 Task: Find connections with filter location Mazouna with filter topic #Travelwith filter profile language English with filter current company CarDekho Group with filter school Tilak Maharashtra Vidyapeeth, Pune with filter industry Warehousing and Storage with filter service category Real Estate Appraisal with filter keywords title C-Level or C-Suite.
Action: Mouse moved to (509, 69)
Screenshot: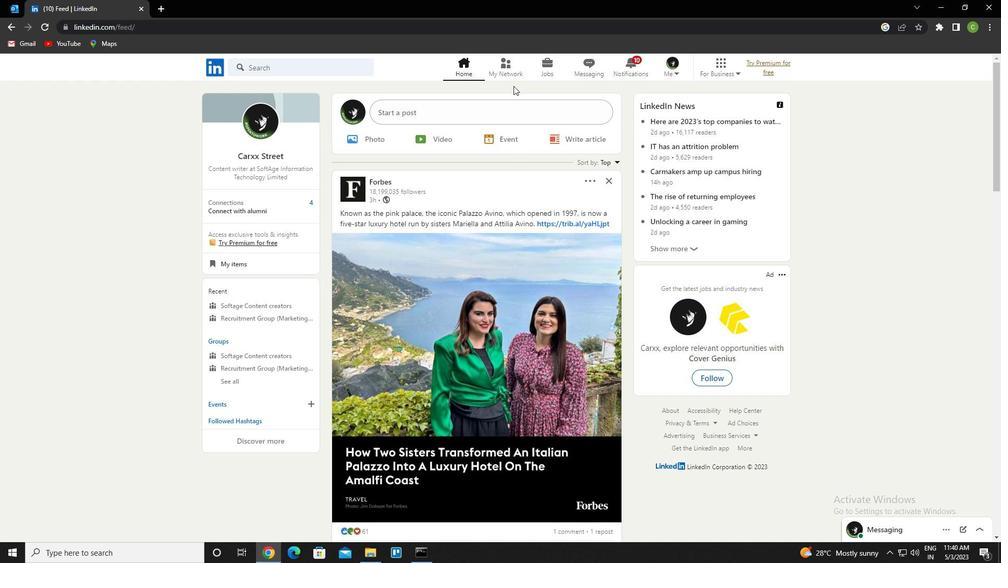 
Action: Mouse pressed left at (509, 69)
Screenshot: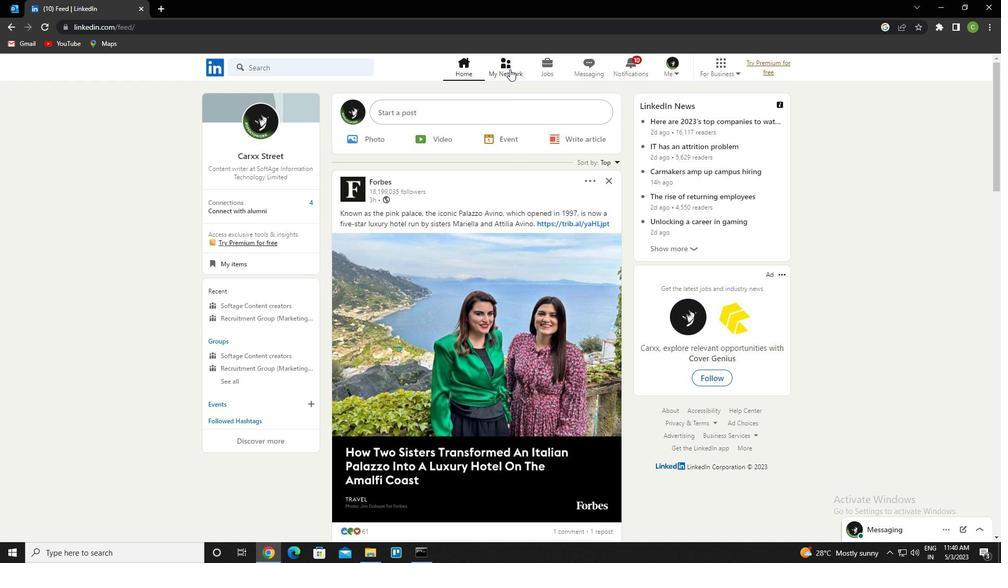 
Action: Mouse moved to (290, 127)
Screenshot: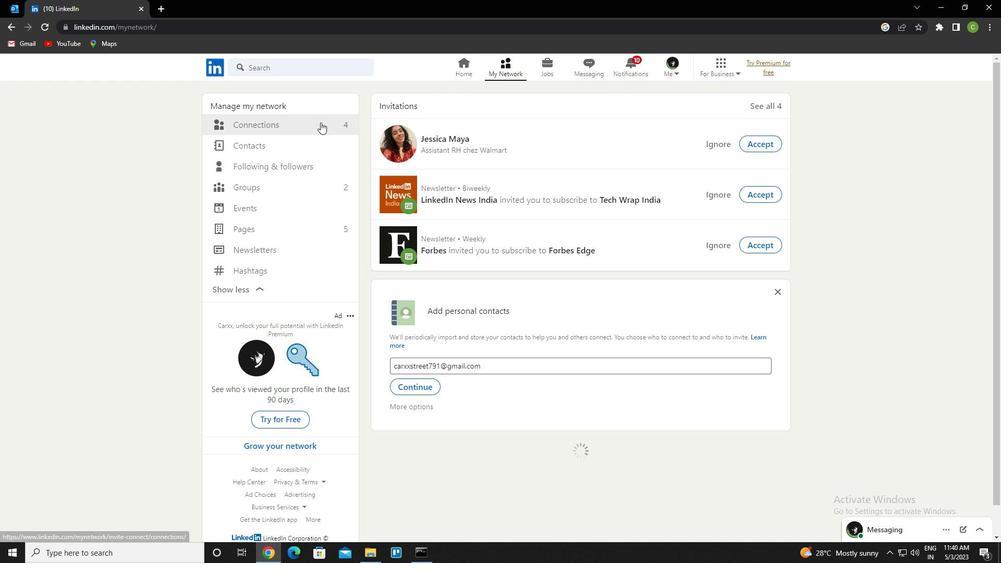 
Action: Mouse pressed left at (290, 127)
Screenshot: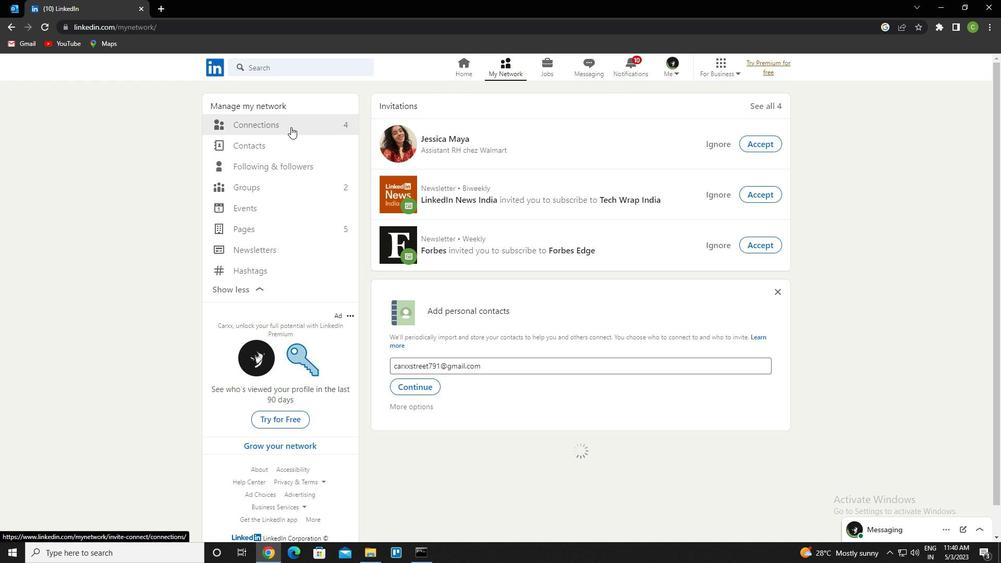 
Action: Mouse moved to (595, 123)
Screenshot: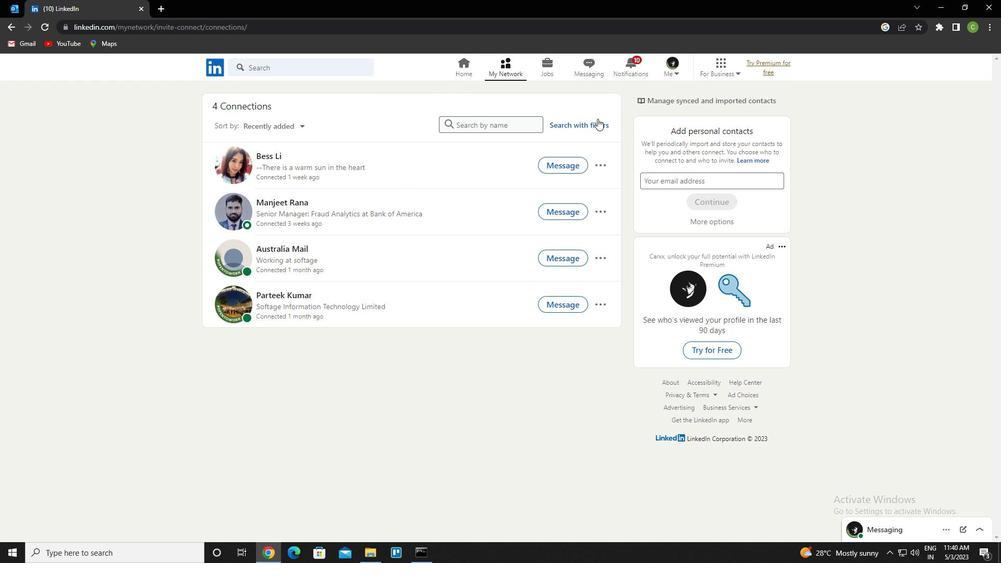 
Action: Mouse pressed left at (595, 123)
Screenshot: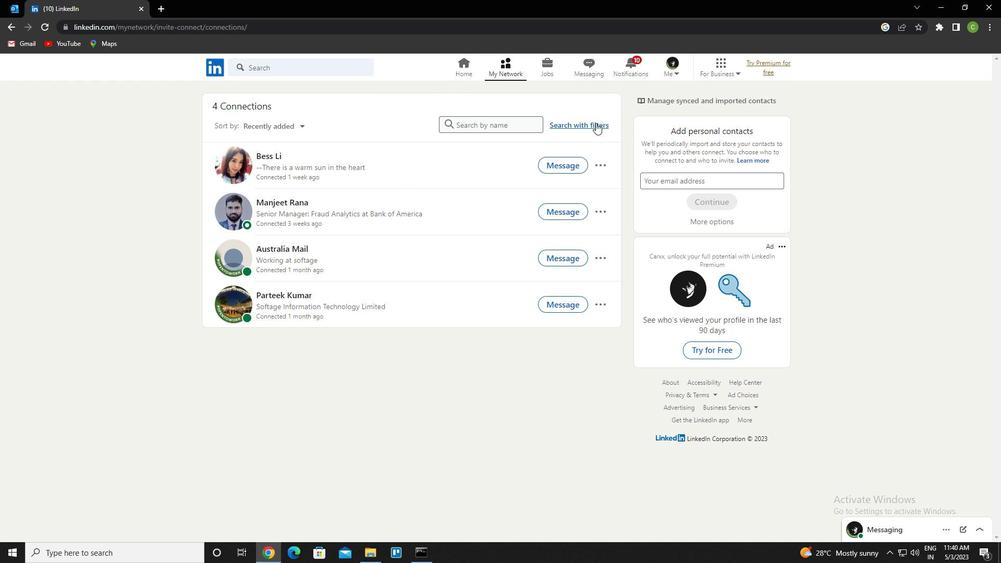 
Action: Mouse moved to (539, 101)
Screenshot: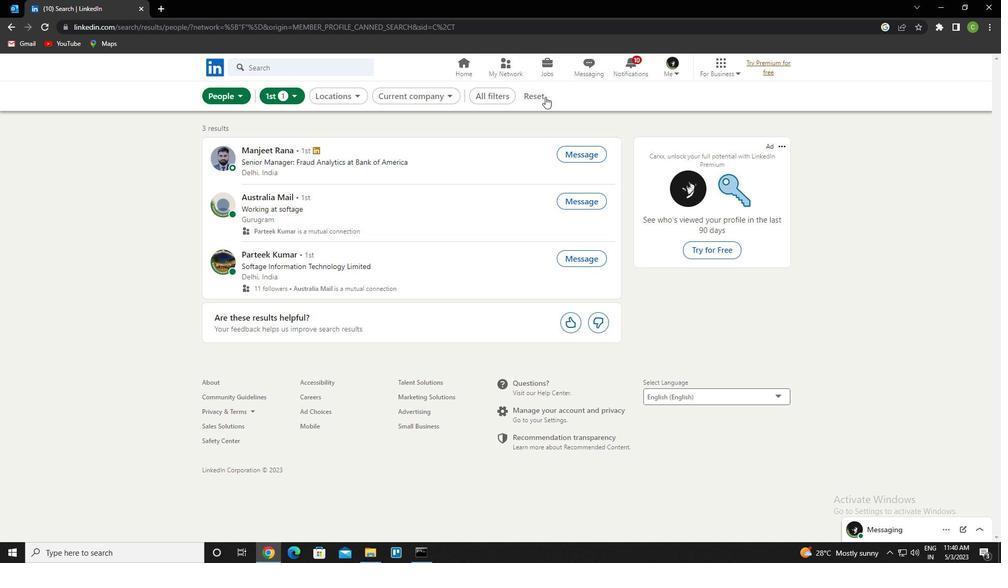 
Action: Mouse pressed left at (539, 101)
Screenshot: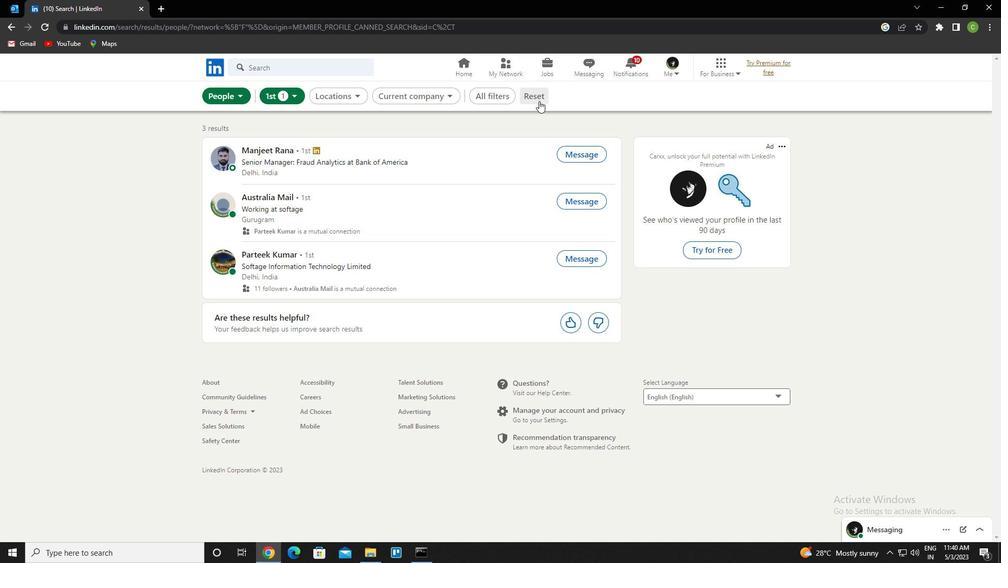 
Action: Mouse moved to (527, 96)
Screenshot: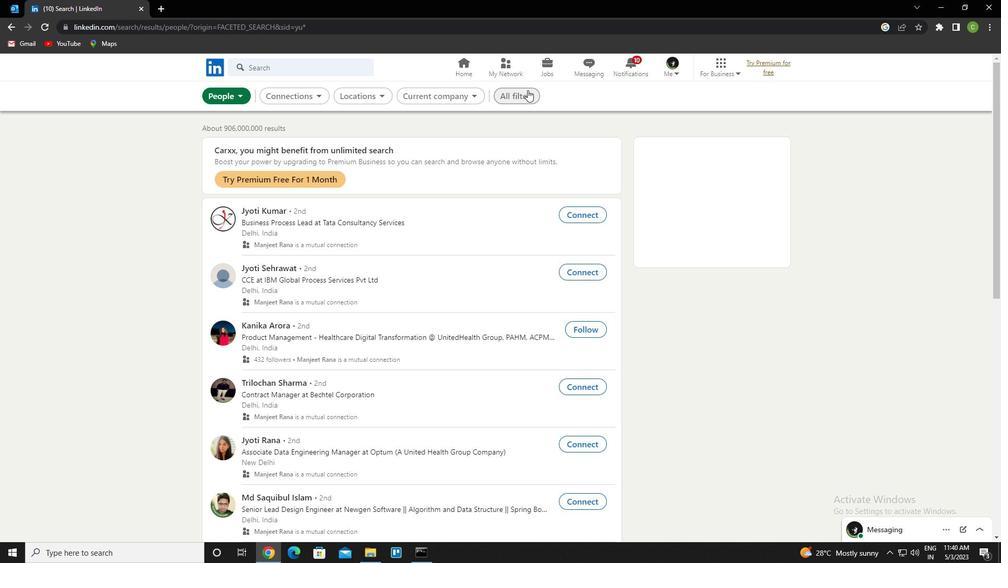 
Action: Mouse pressed left at (527, 96)
Screenshot: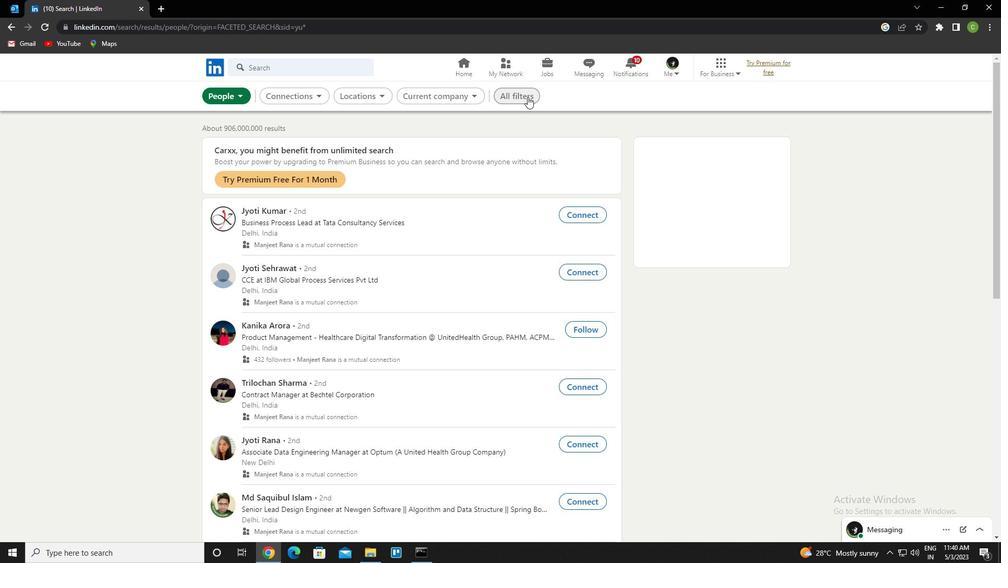 
Action: Mouse moved to (849, 322)
Screenshot: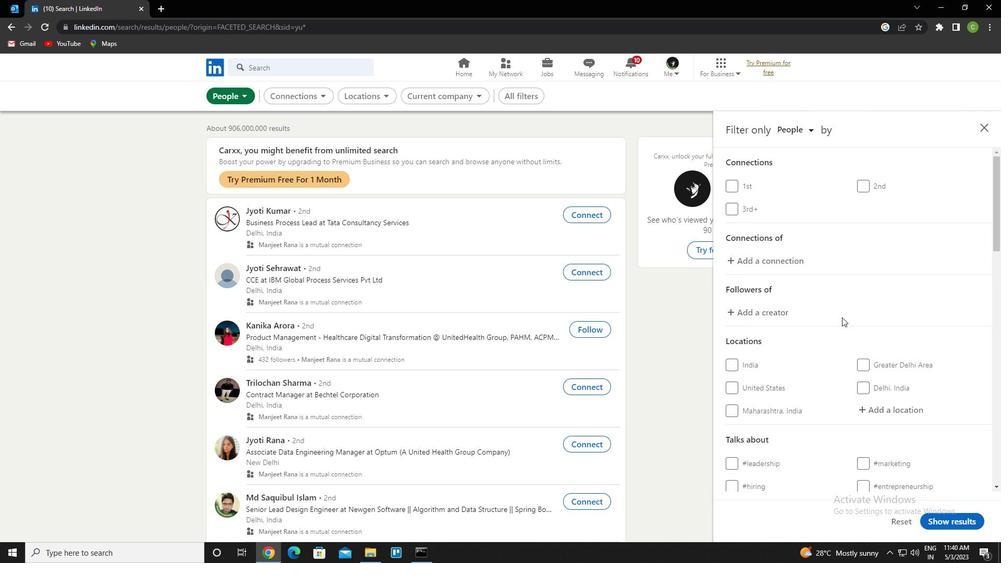 
Action: Mouse scrolled (849, 321) with delta (0, 0)
Screenshot: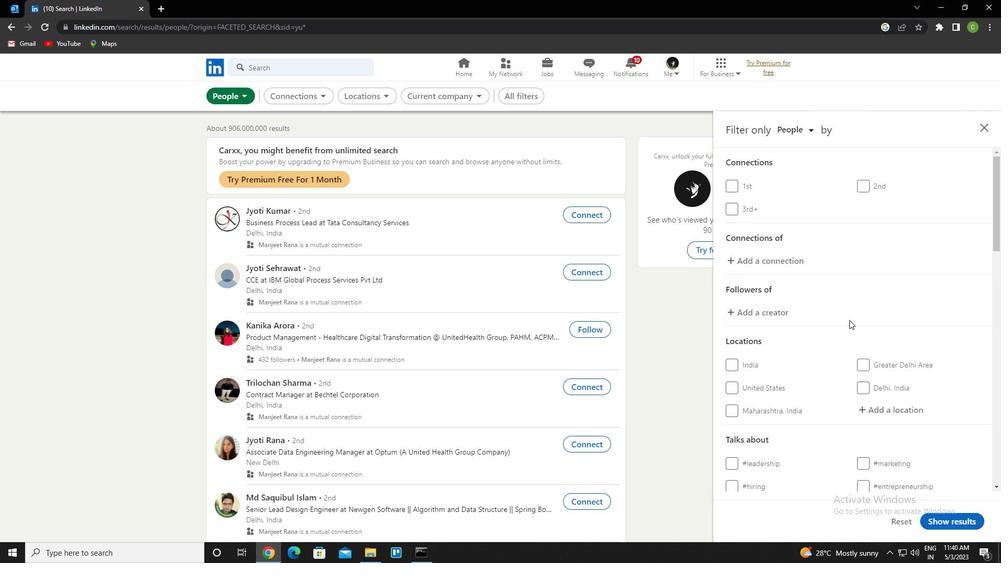 
Action: Mouse scrolled (849, 321) with delta (0, 0)
Screenshot: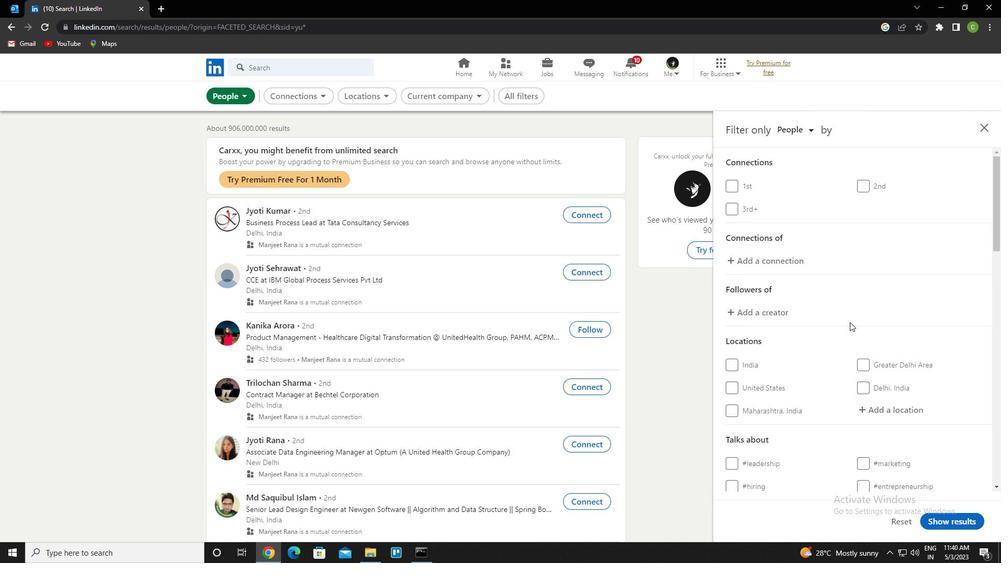 
Action: Mouse moved to (886, 311)
Screenshot: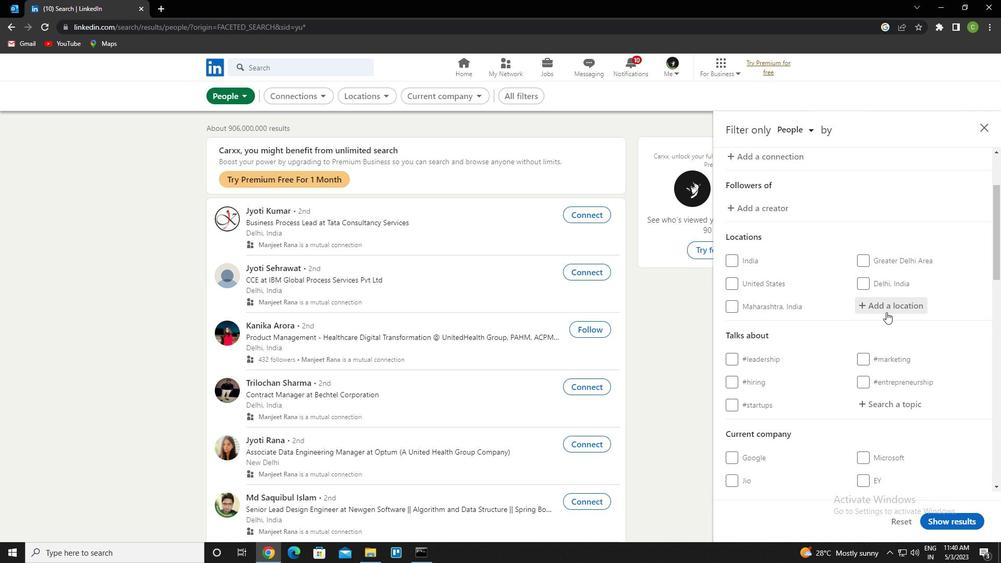 
Action: Mouse pressed left at (886, 311)
Screenshot: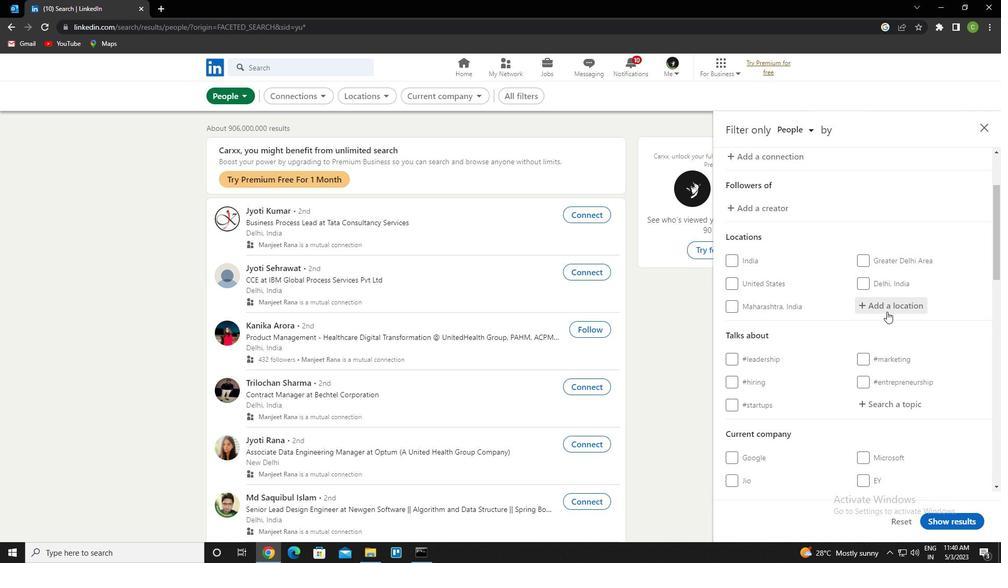 
Action: Key pressed <Key.caps_lock>m<Key.caps_lock>azouna<Key.down><Key.enter>
Screenshot: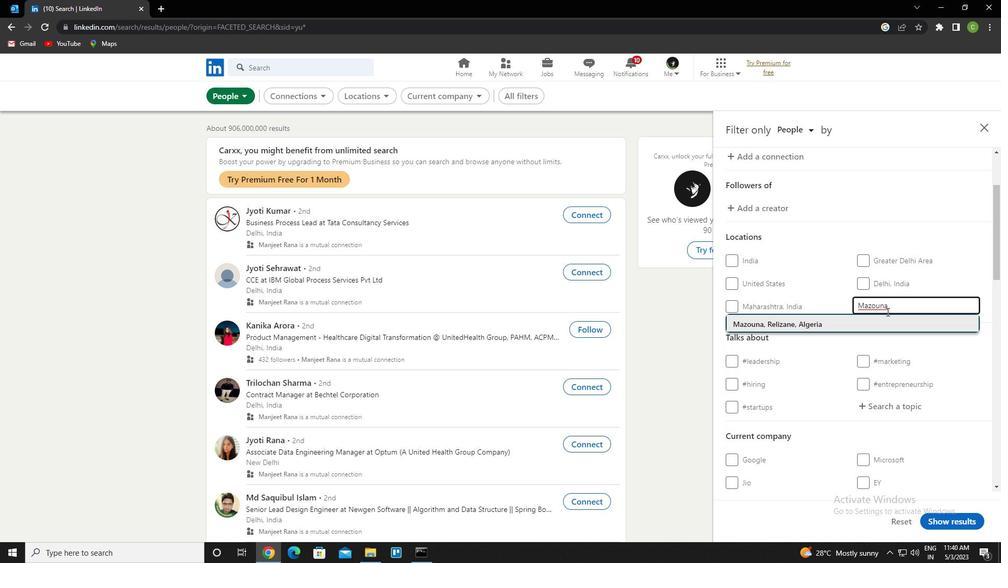 
Action: Mouse scrolled (886, 311) with delta (0, 0)
Screenshot: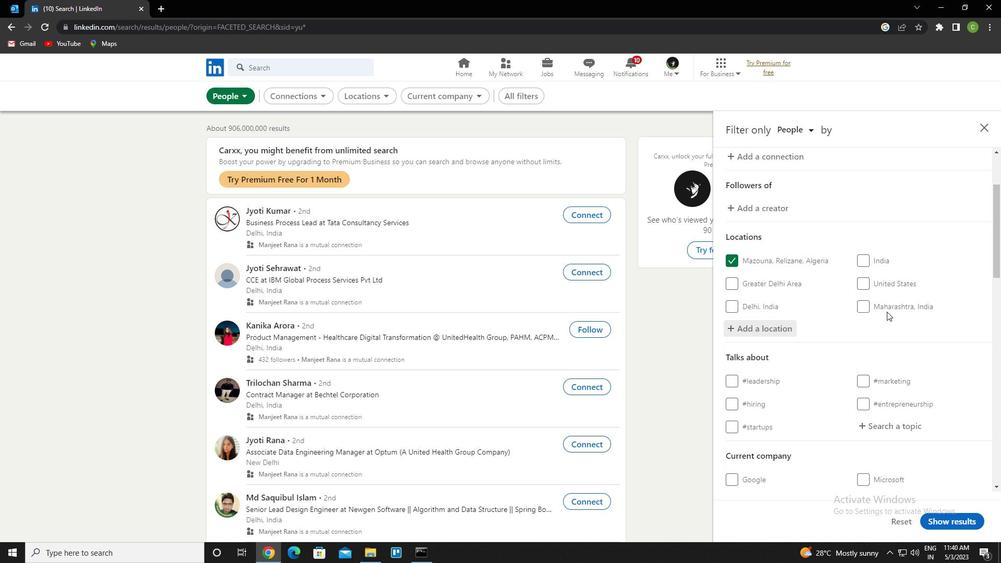 
Action: Mouse moved to (895, 379)
Screenshot: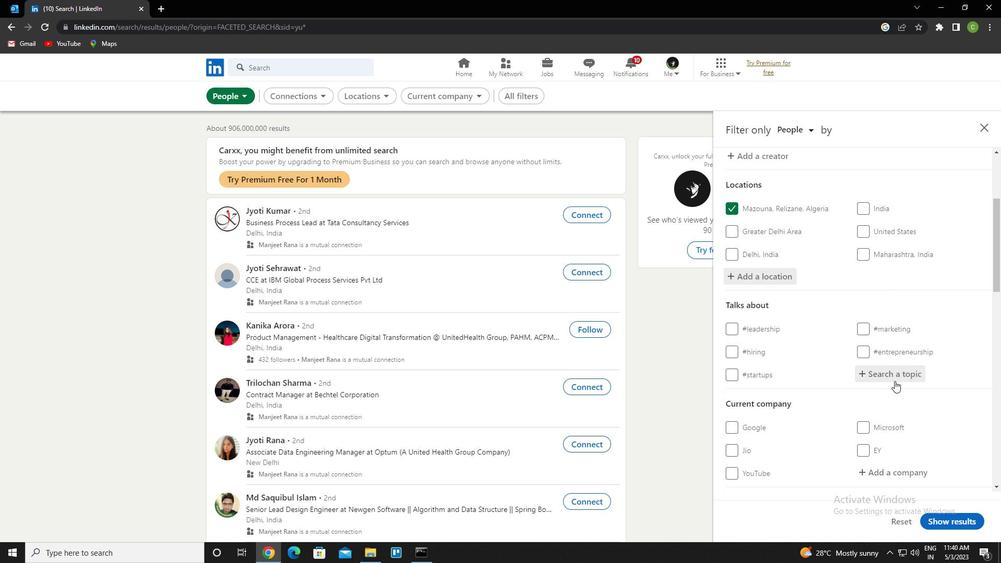 
Action: Mouse pressed left at (895, 379)
Screenshot: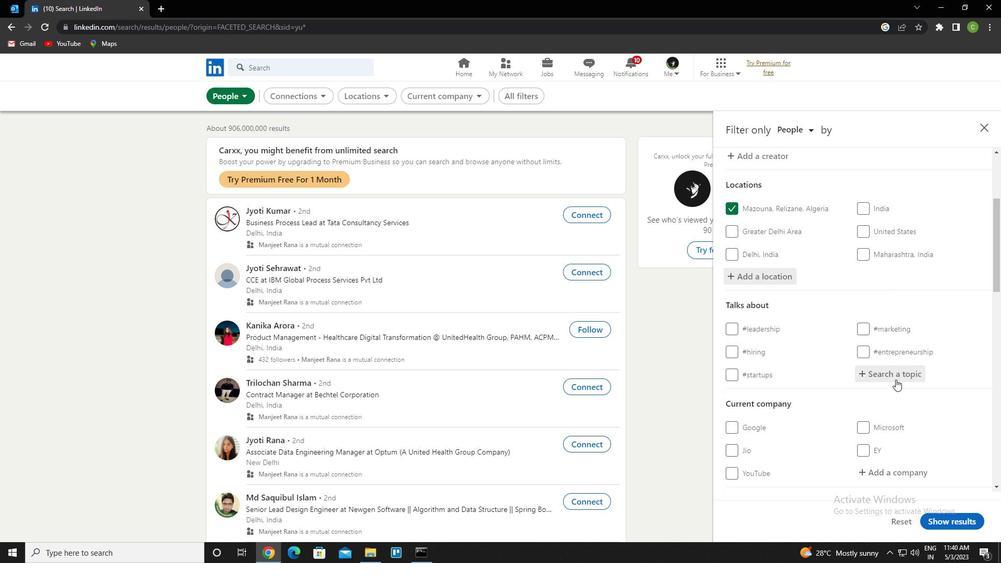 
Action: Key pressed <Key.caps_lock>t<Key.caps_lock>ravel<Key.down><Key.enter>
Screenshot: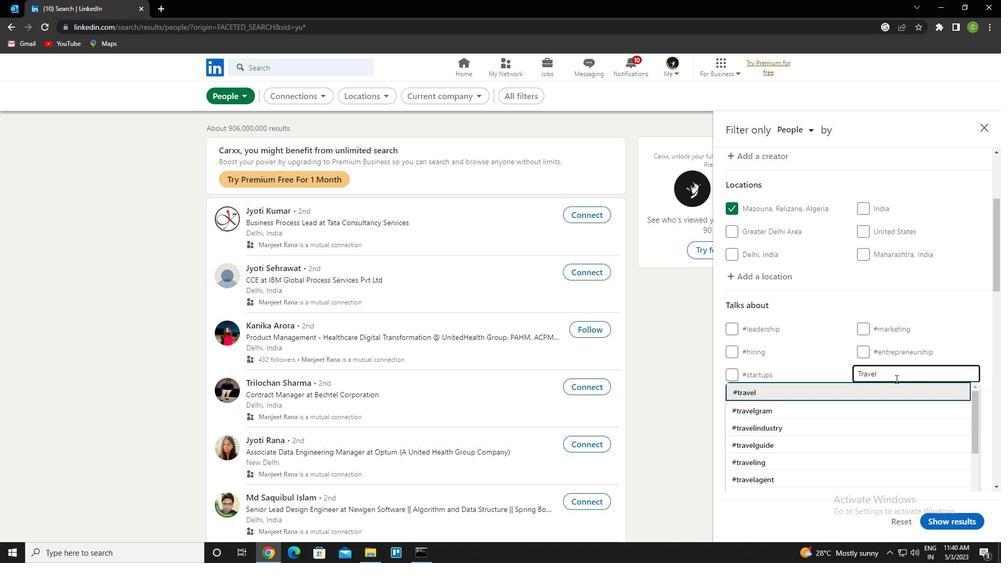 
Action: Mouse scrolled (895, 378) with delta (0, 0)
Screenshot: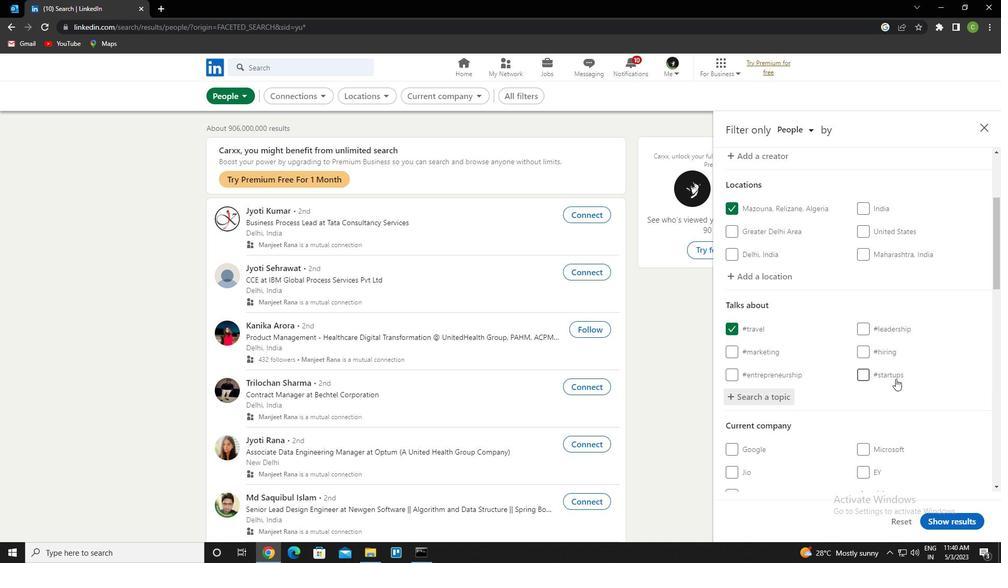 
Action: Mouse scrolled (895, 378) with delta (0, 0)
Screenshot: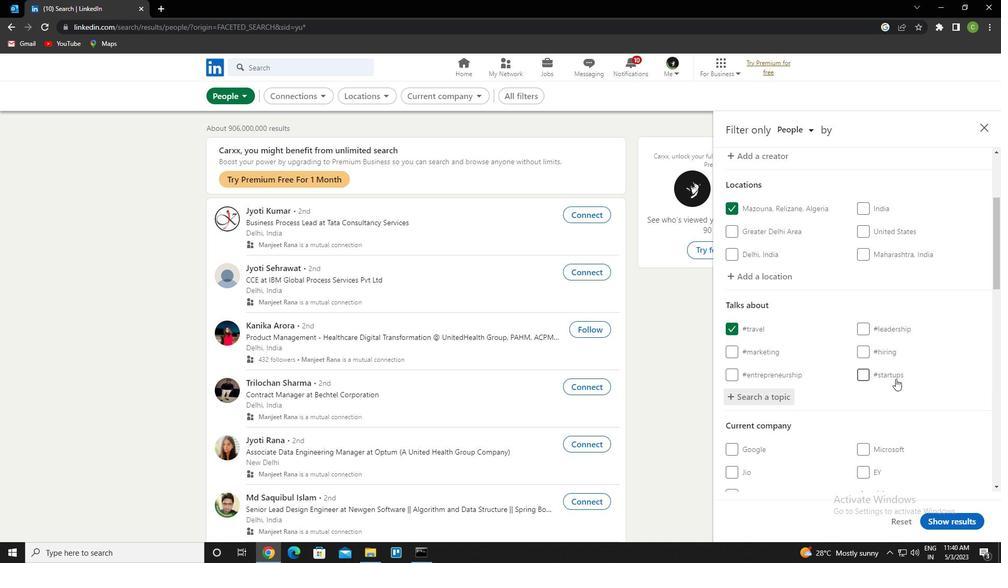 
Action: Mouse scrolled (895, 378) with delta (0, 0)
Screenshot: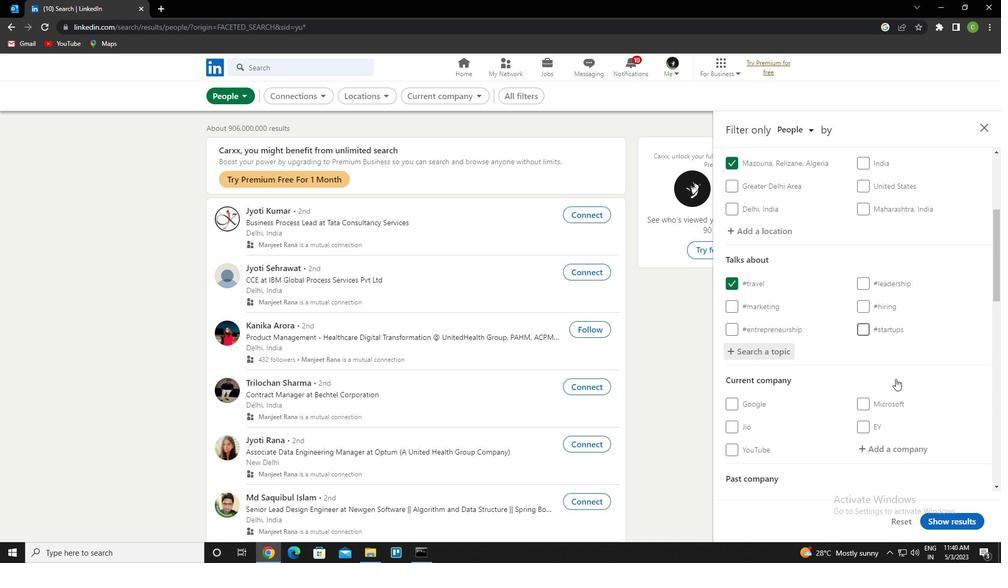 
Action: Mouse scrolled (895, 378) with delta (0, 0)
Screenshot: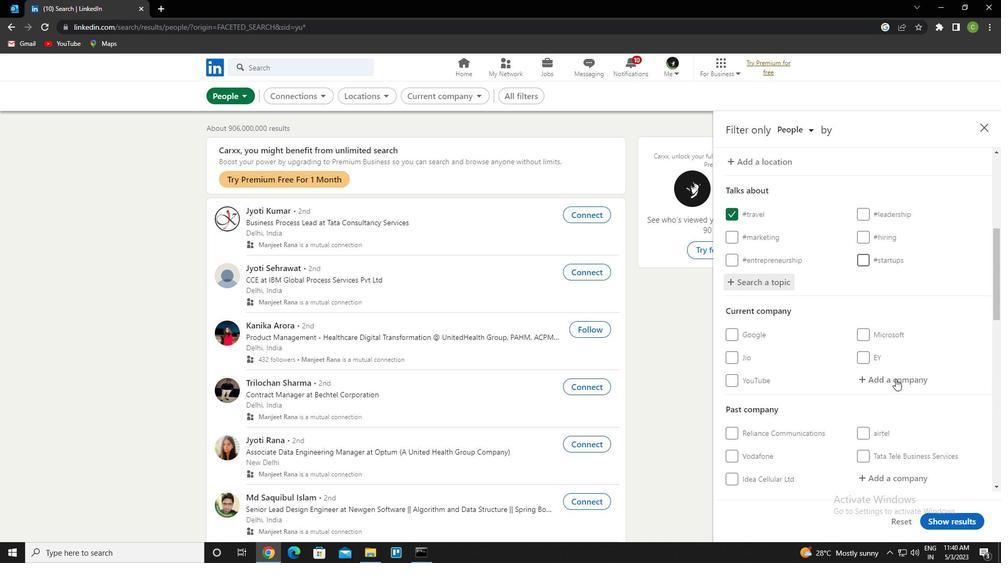 
Action: Mouse scrolled (895, 378) with delta (0, 0)
Screenshot: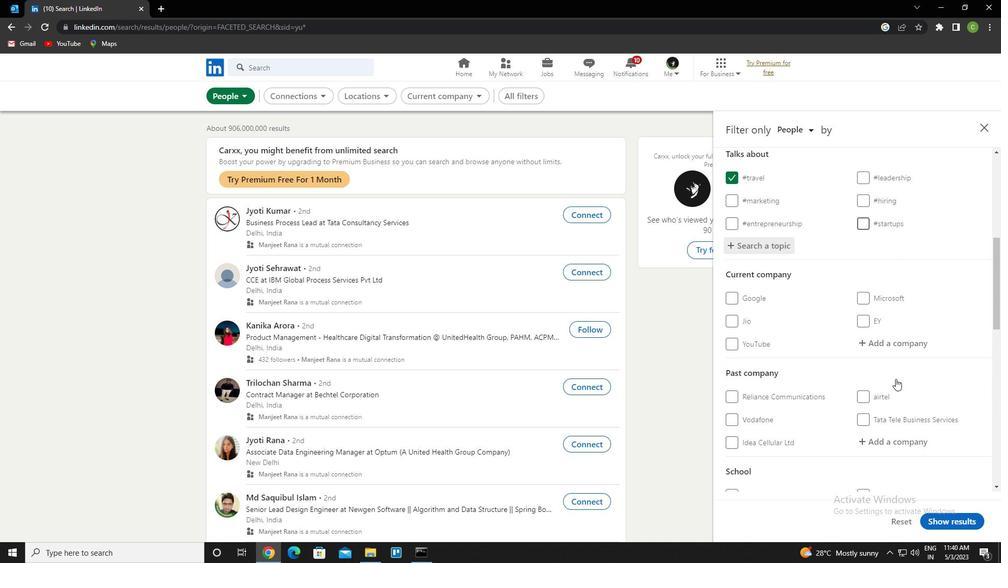 
Action: Mouse scrolled (895, 378) with delta (0, 0)
Screenshot: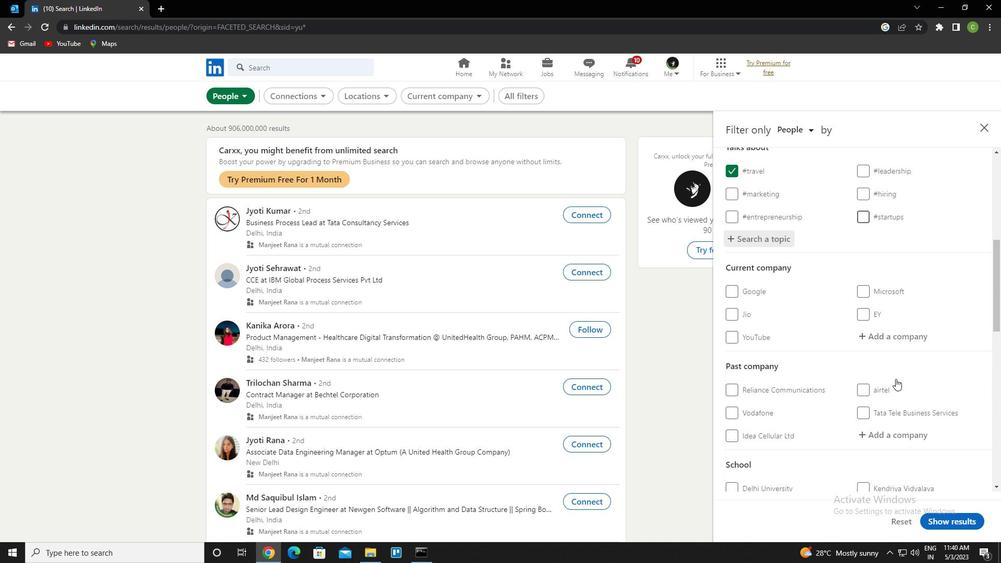 
Action: Mouse scrolled (895, 378) with delta (0, 0)
Screenshot: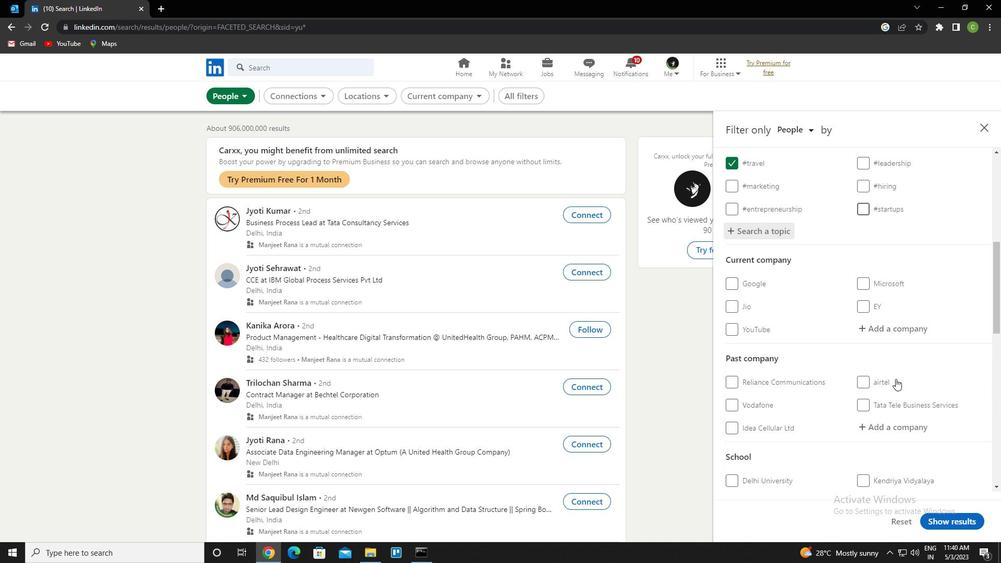 
Action: Mouse scrolled (895, 378) with delta (0, 0)
Screenshot: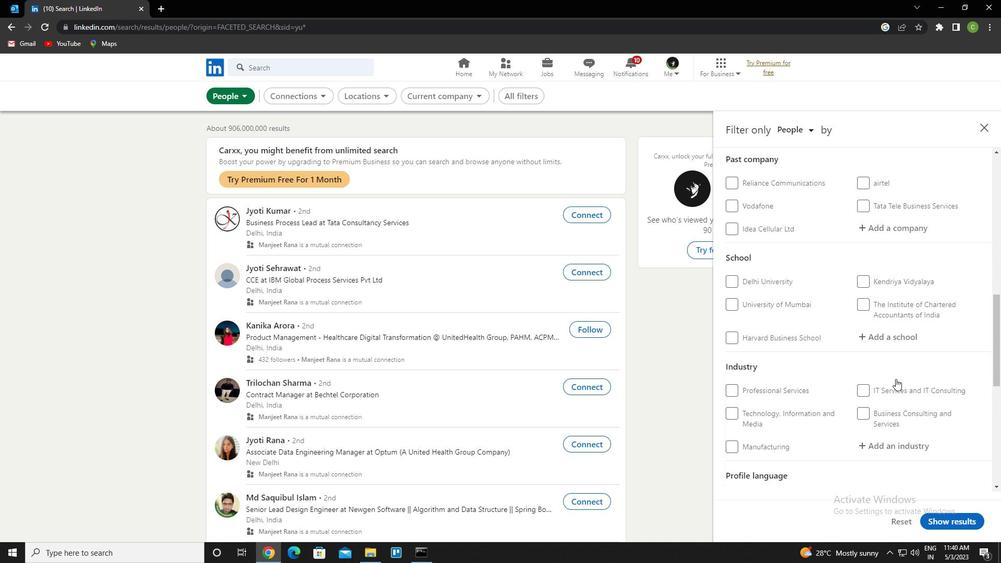 
Action: Mouse scrolled (895, 378) with delta (0, 0)
Screenshot: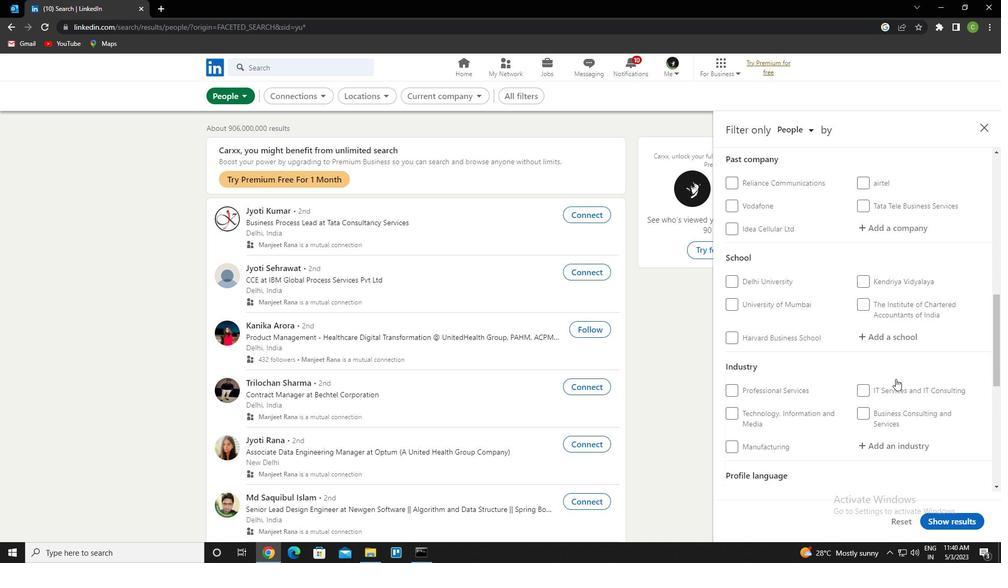 
Action: Mouse scrolled (895, 378) with delta (0, 0)
Screenshot: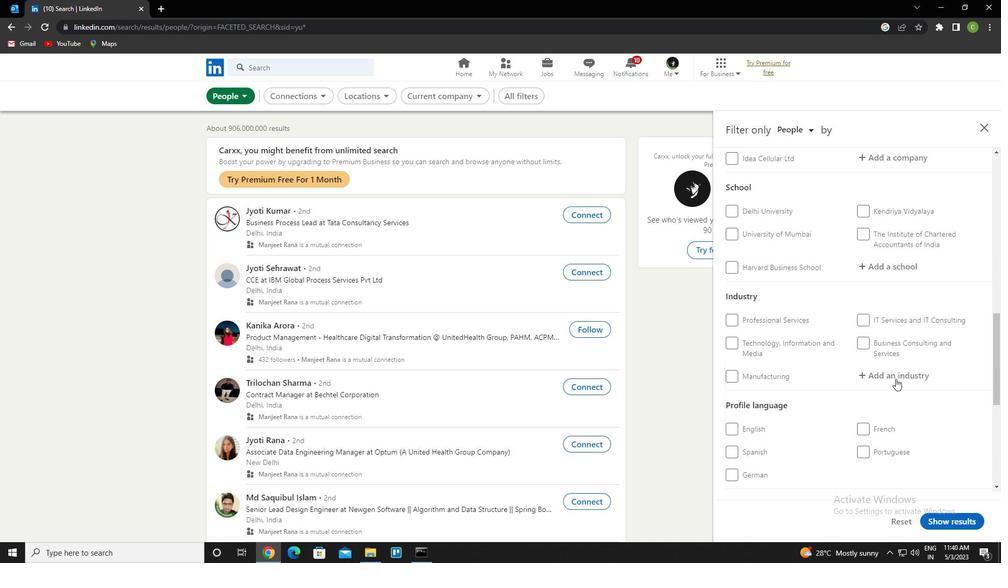 
Action: Mouse scrolled (895, 378) with delta (0, 0)
Screenshot: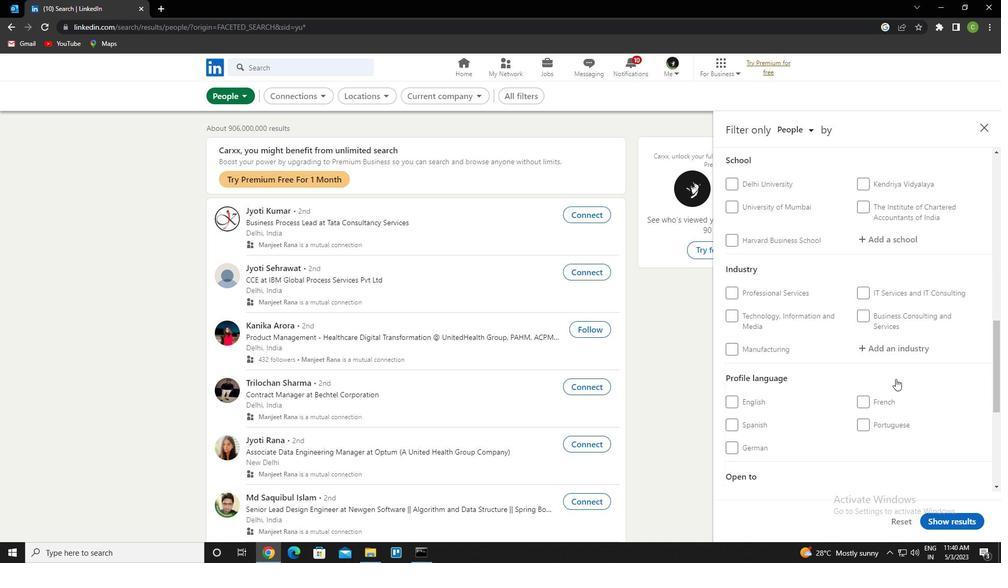 
Action: Mouse scrolled (895, 378) with delta (0, 0)
Screenshot: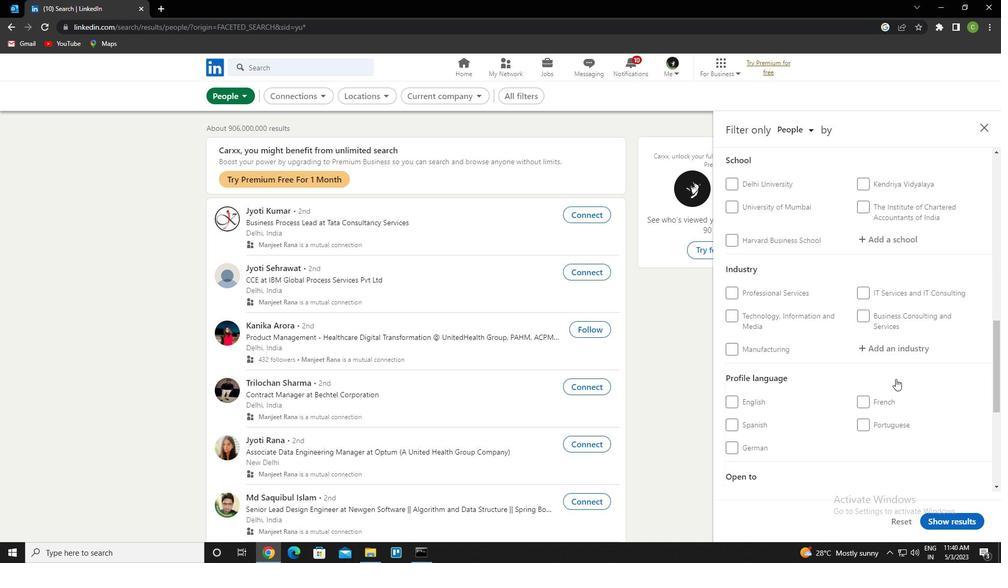
Action: Mouse moved to (731, 238)
Screenshot: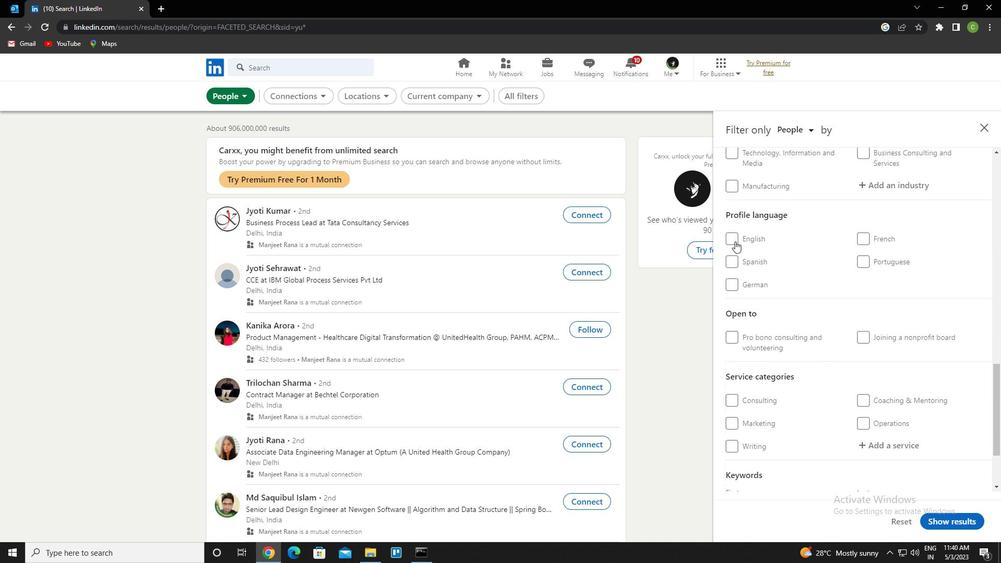 
Action: Mouse pressed left at (731, 238)
Screenshot: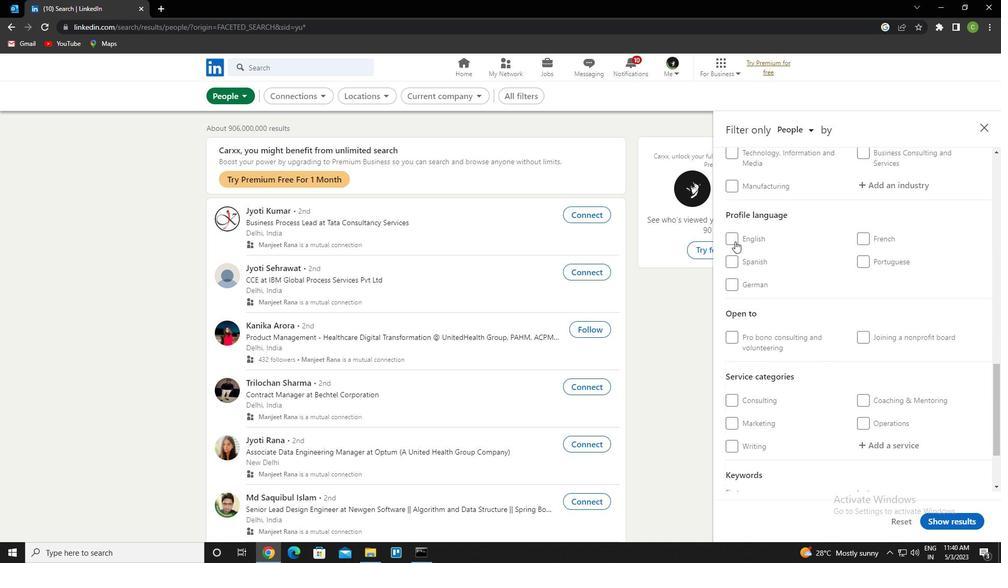 
Action: Mouse moved to (798, 321)
Screenshot: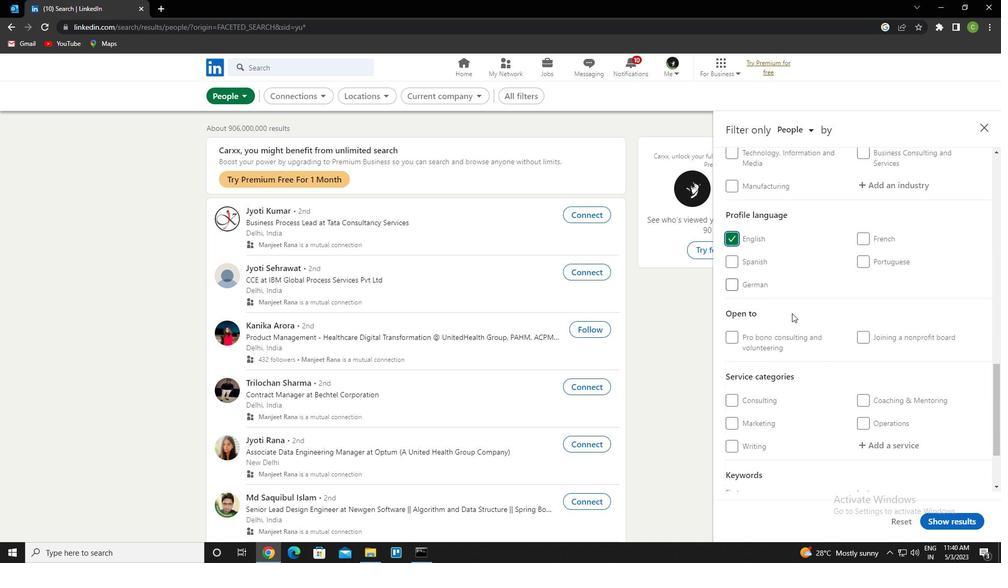 
Action: Mouse scrolled (798, 321) with delta (0, 0)
Screenshot: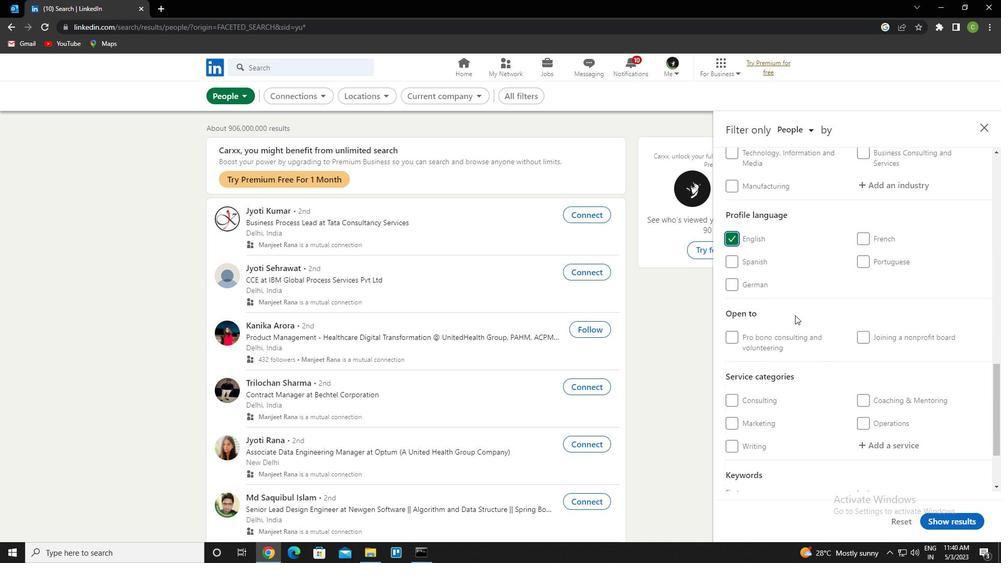 
Action: Mouse scrolled (798, 321) with delta (0, 0)
Screenshot: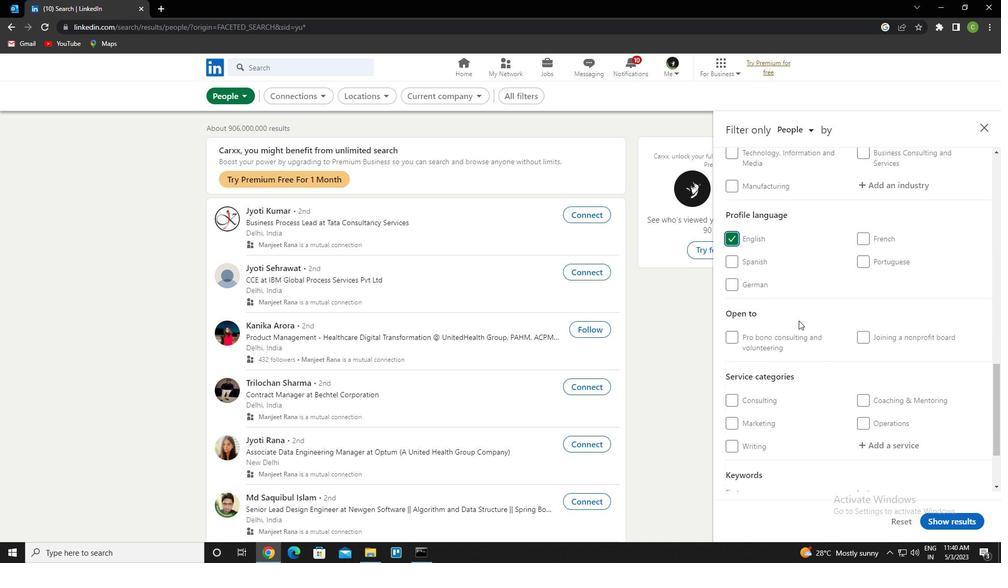 
Action: Mouse scrolled (798, 321) with delta (0, 0)
Screenshot: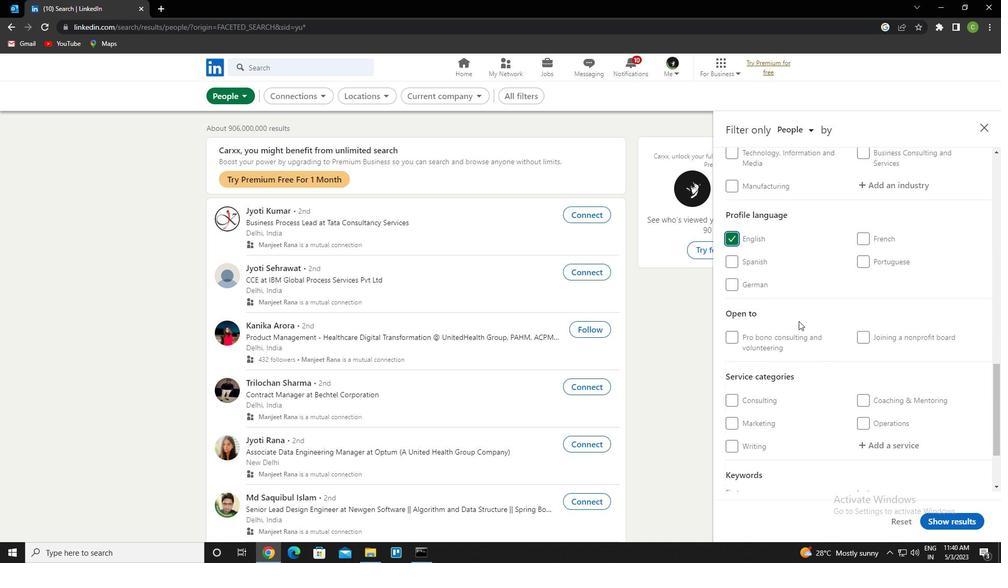 
Action: Mouse scrolled (798, 321) with delta (0, 0)
Screenshot: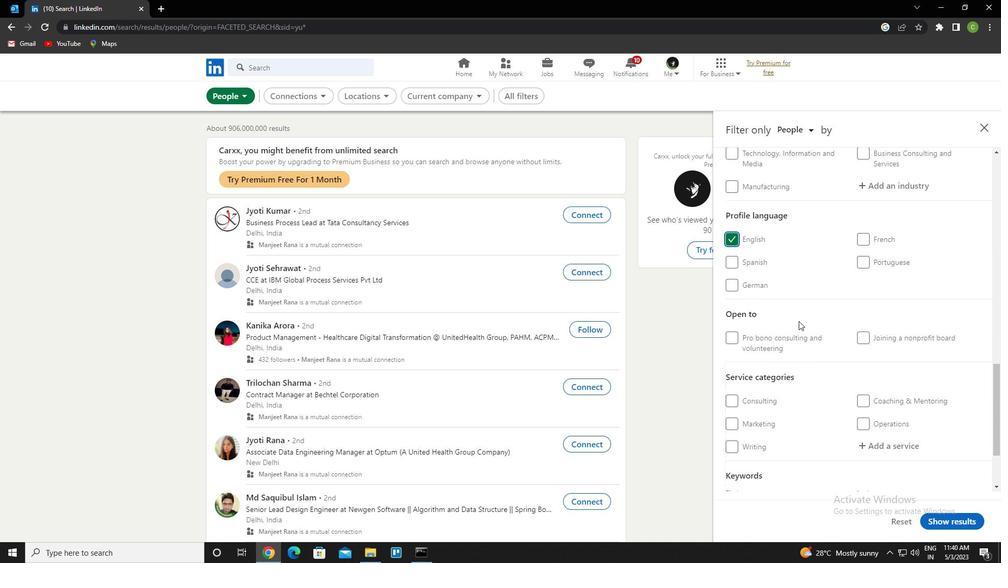 
Action: Mouse scrolled (798, 321) with delta (0, 0)
Screenshot: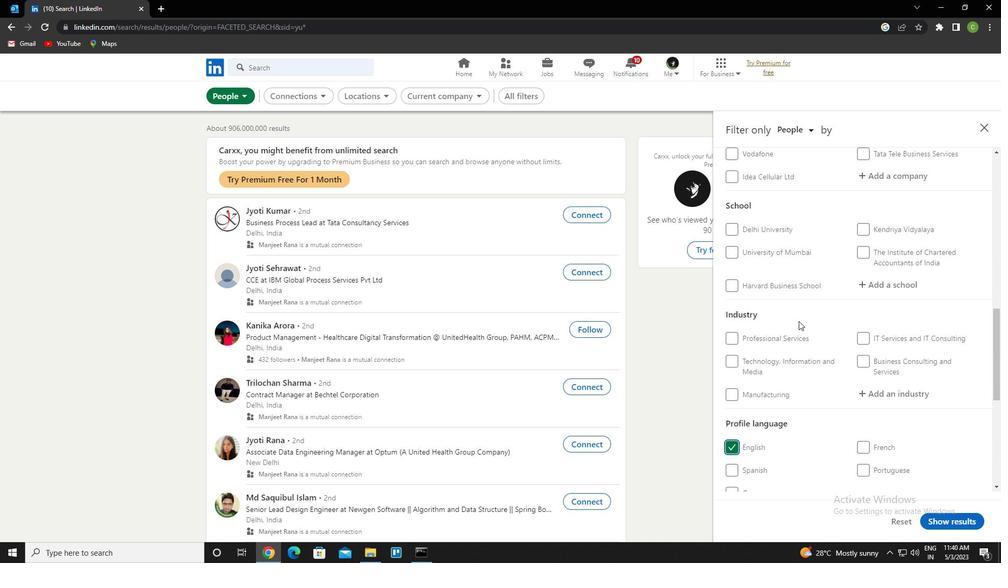 
Action: Mouse scrolled (798, 321) with delta (0, 0)
Screenshot: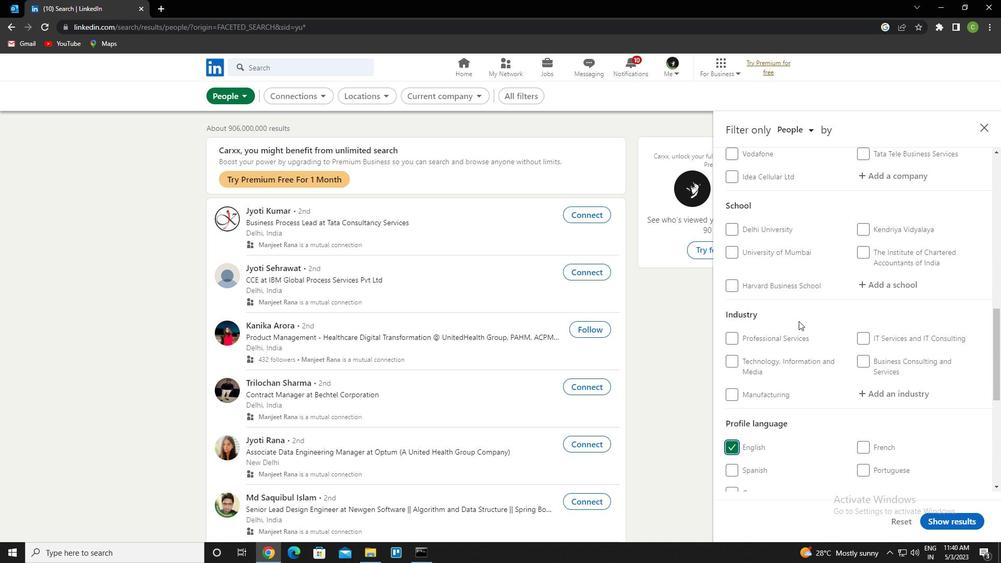 
Action: Mouse scrolled (798, 321) with delta (0, 0)
Screenshot: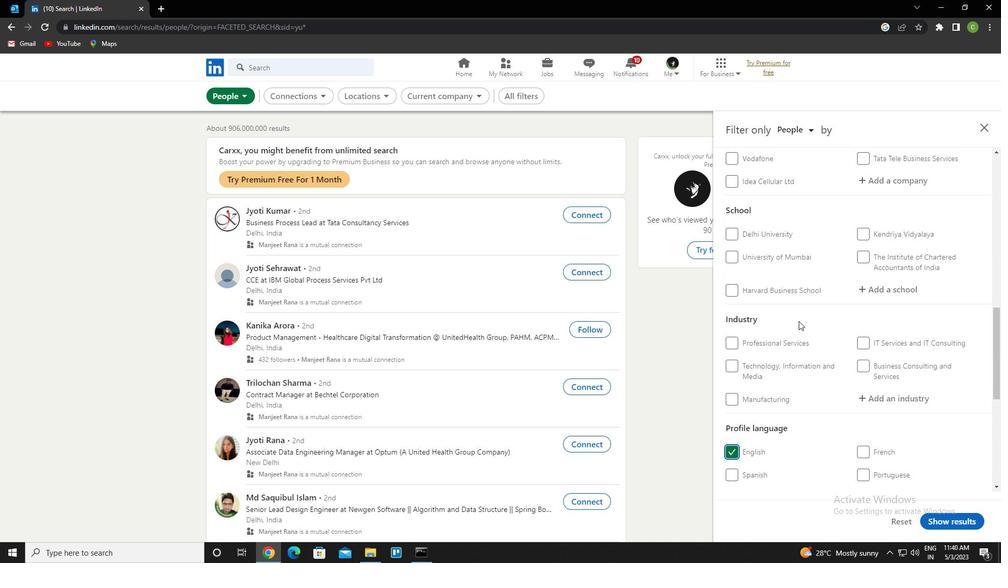 
Action: Mouse moved to (892, 238)
Screenshot: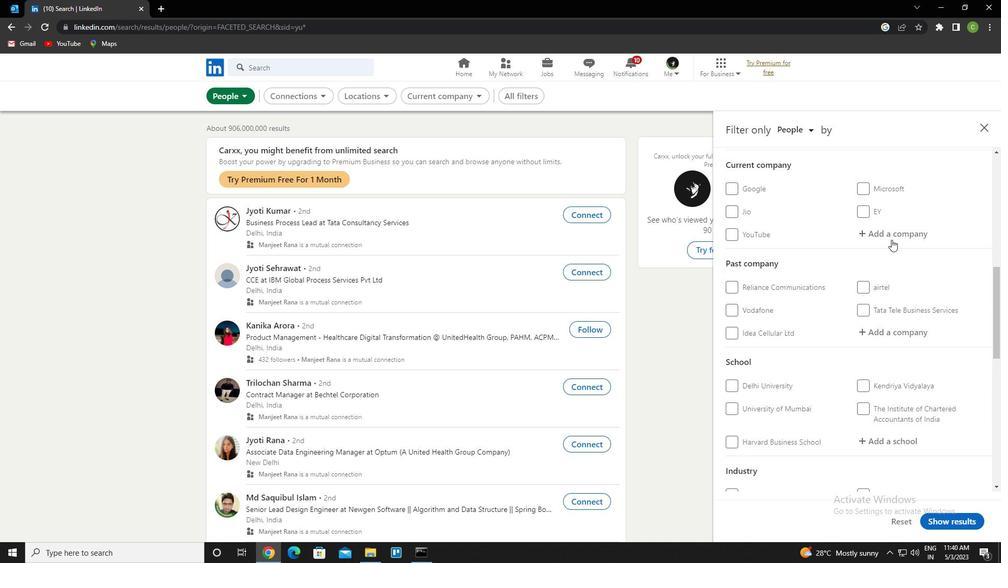 
Action: Mouse pressed left at (892, 238)
Screenshot: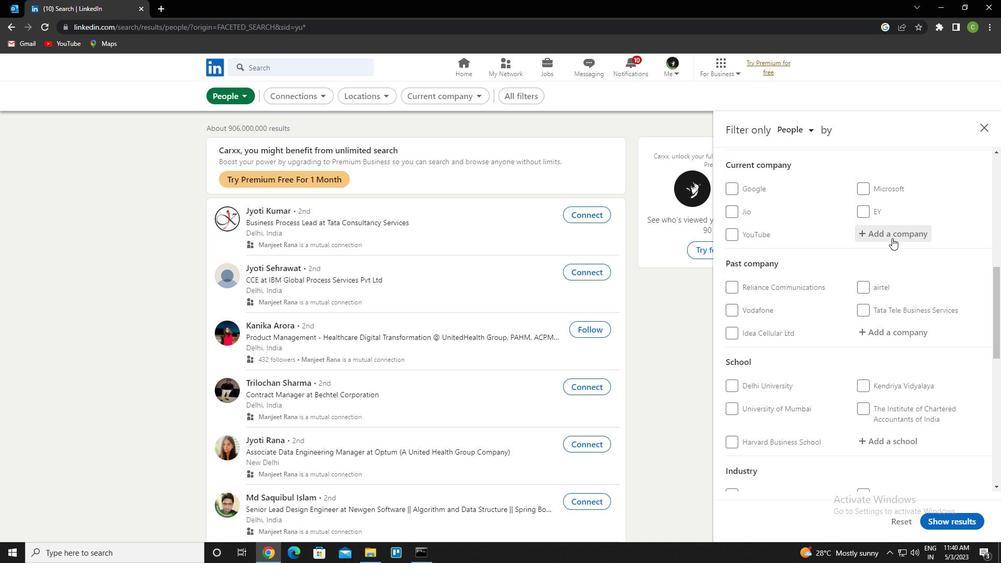 
Action: Key pressed <Key.caps_lock>c<Key.caps_lock>ardekho<Key.down><Key.enter>
Screenshot: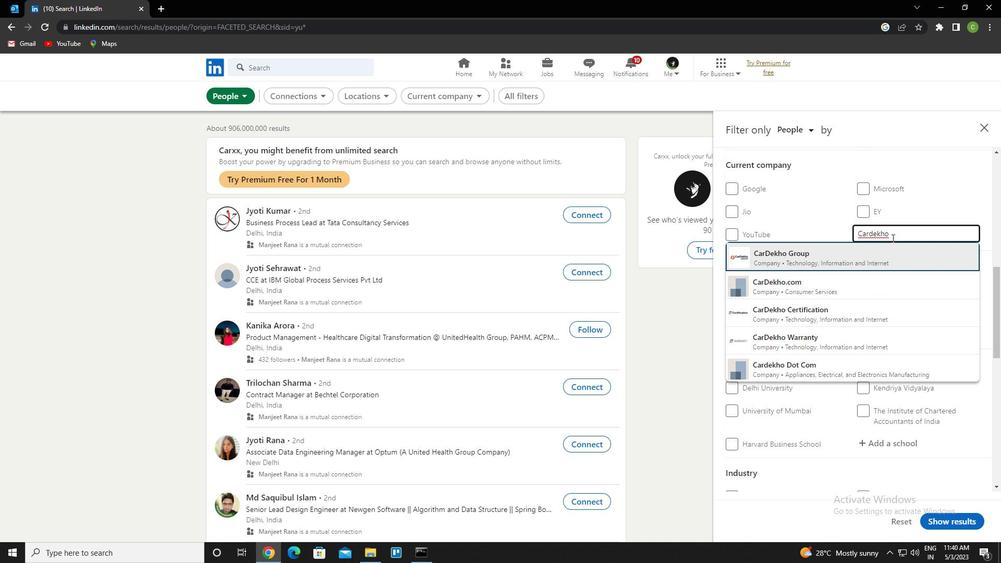 
Action: Mouse scrolled (892, 237) with delta (0, 0)
Screenshot: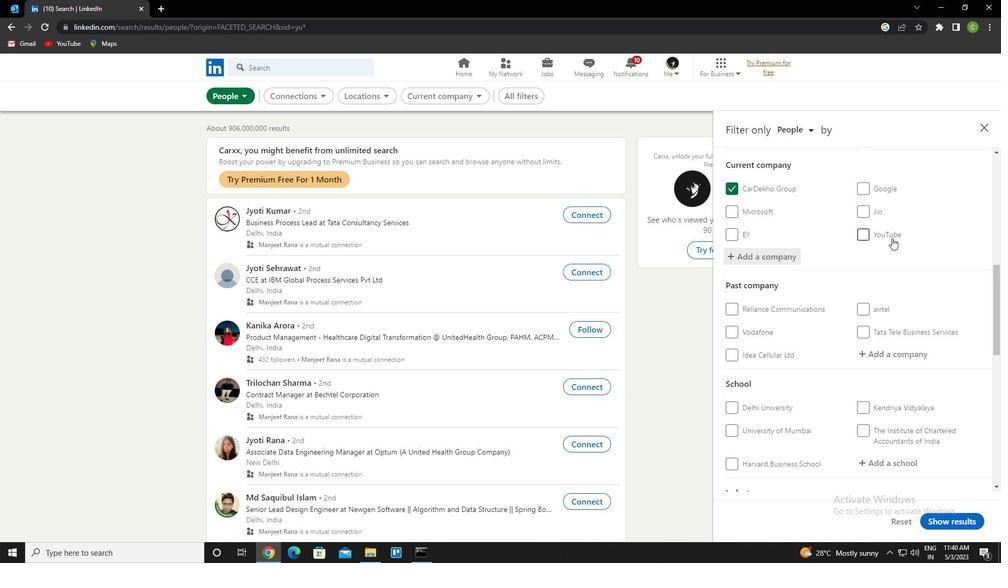 
Action: Mouse scrolled (892, 237) with delta (0, 0)
Screenshot: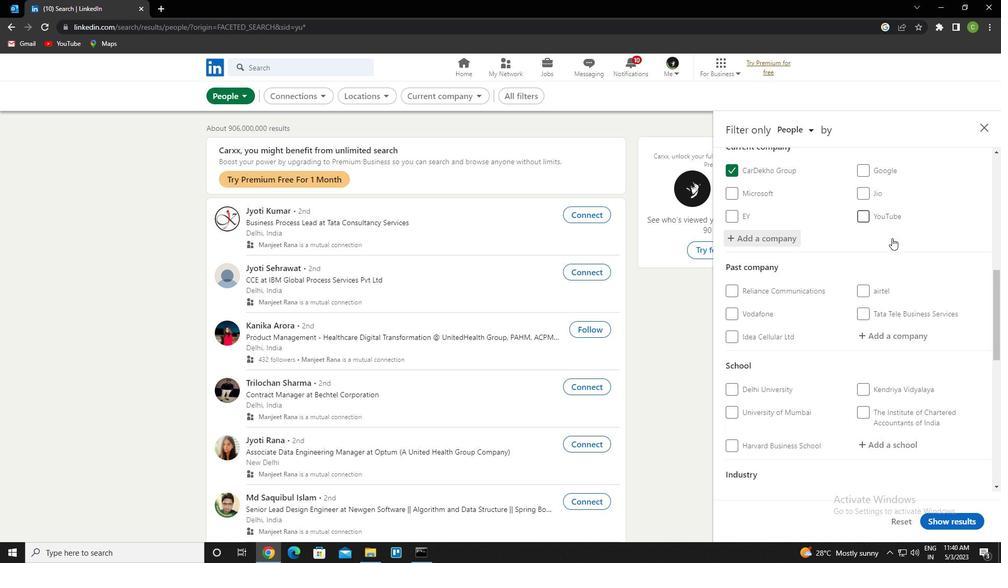 
Action: Mouse scrolled (892, 237) with delta (0, 0)
Screenshot: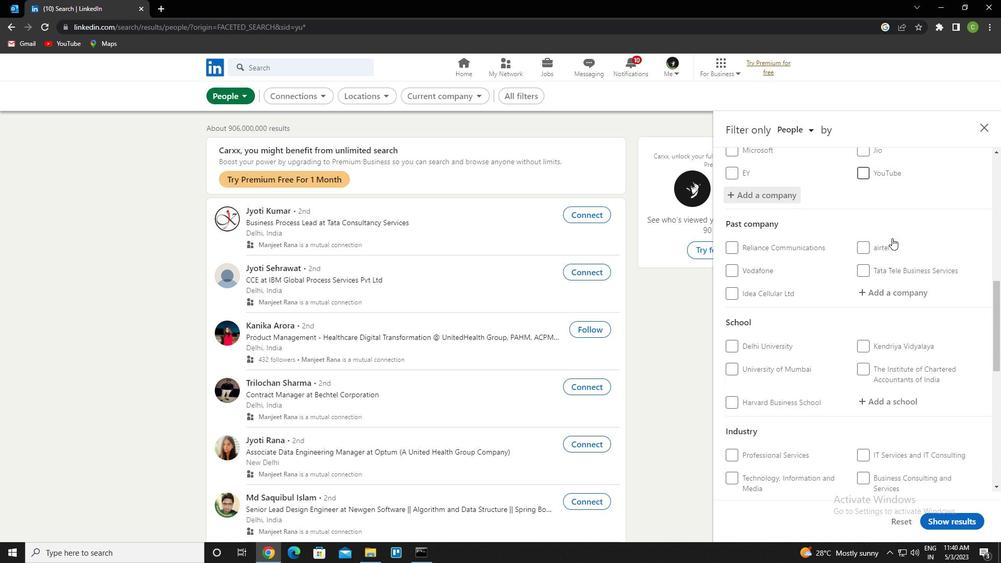 
Action: Mouse moved to (909, 312)
Screenshot: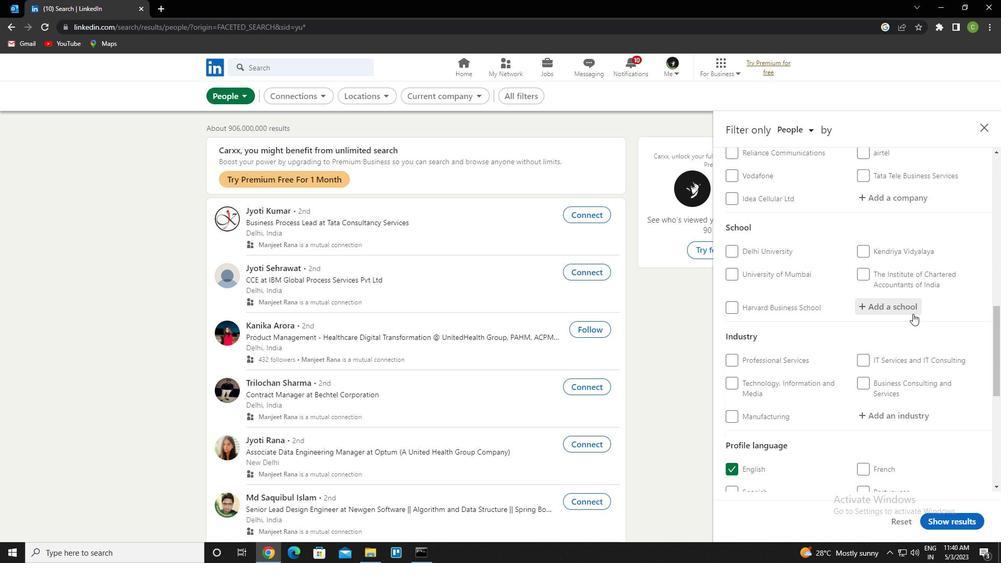 
Action: Mouse pressed left at (909, 312)
Screenshot: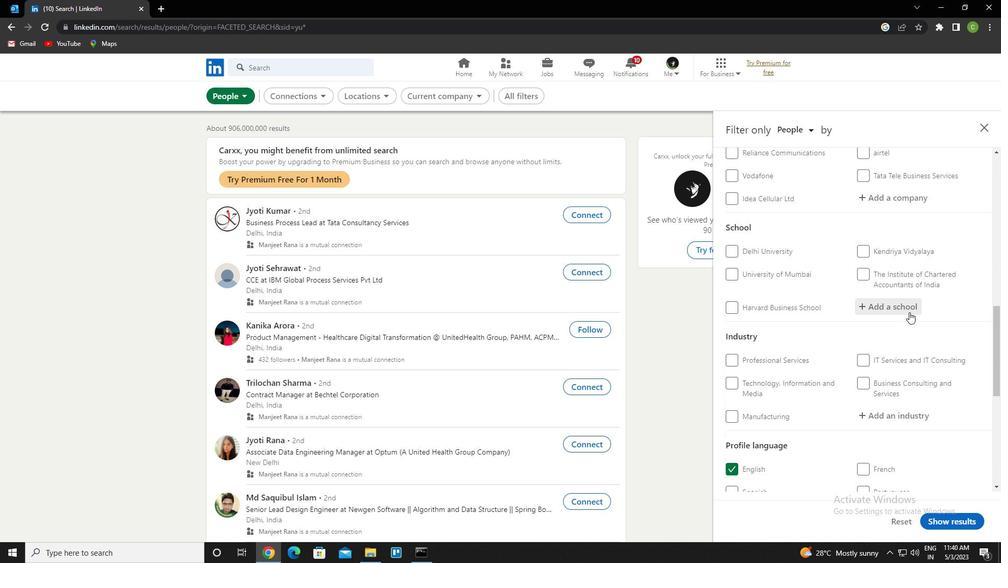 
Action: Key pressed <Key.caps_lock>t<Key.caps_lock>ilak<Key.space><Key.caps_lock>m<Key.caps_lock>ahat<Key.backspace>ras<Key.down><Key.enter>
Screenshot: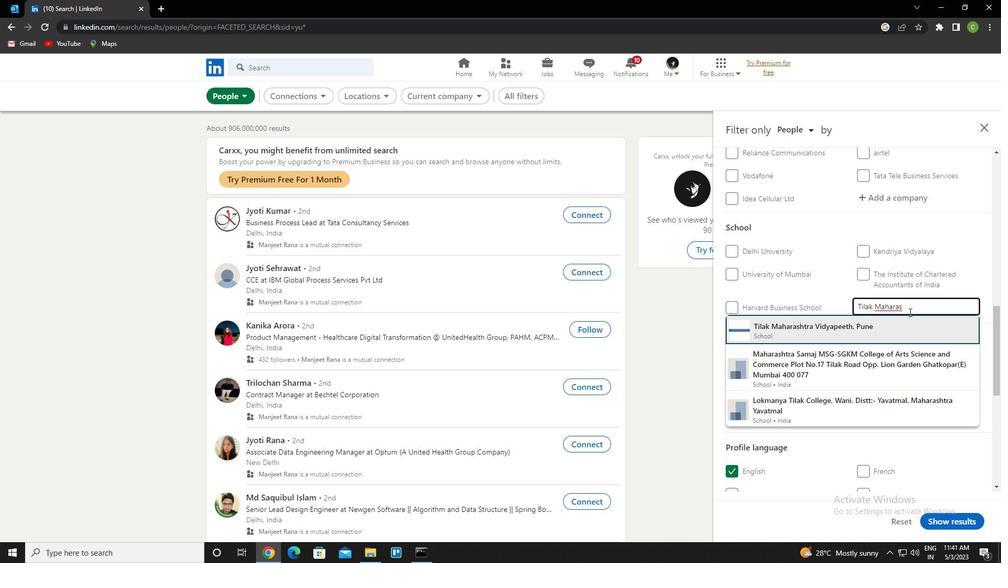 
Action: Mouse scrolled (909, 311) with delta (0, 0)
Screenshot: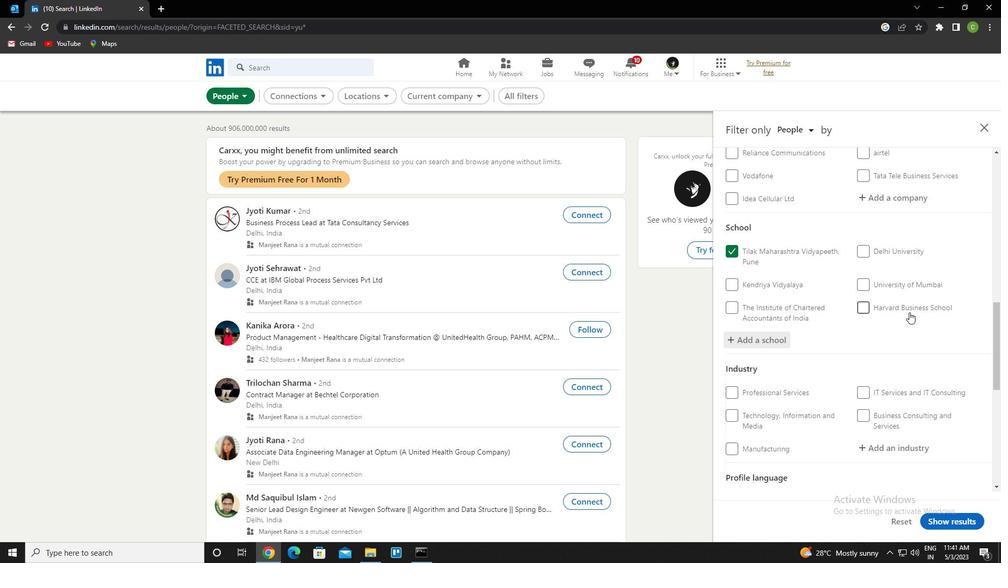 
Action: Mouse scrolled (909, 311) with delta (0, 0)
Screenshot: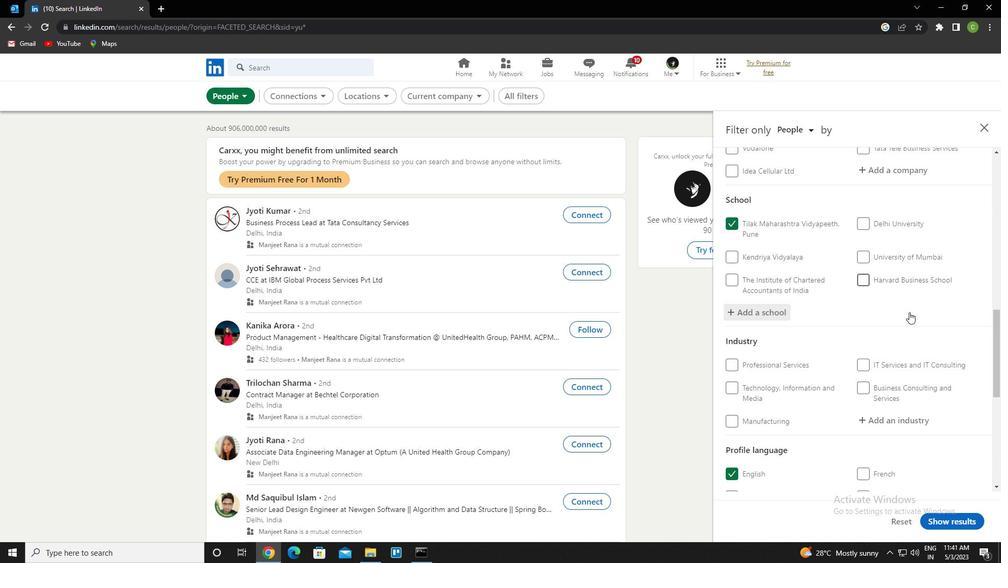 
Action: Mouse scrolled (909, 311) with delta (0, 0)
Screenshot: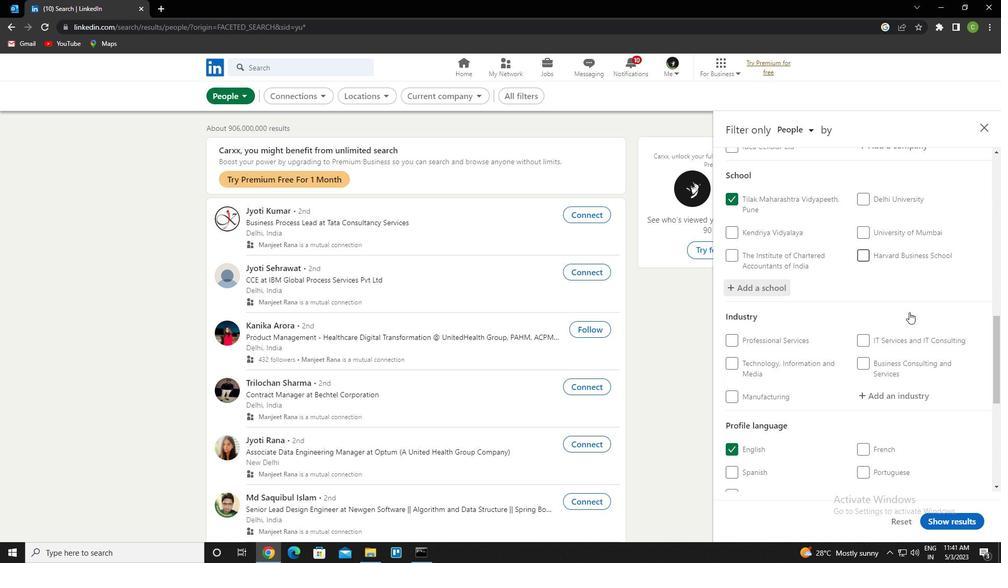 
Action: Mouse moved to (909, 296)
Screenshot: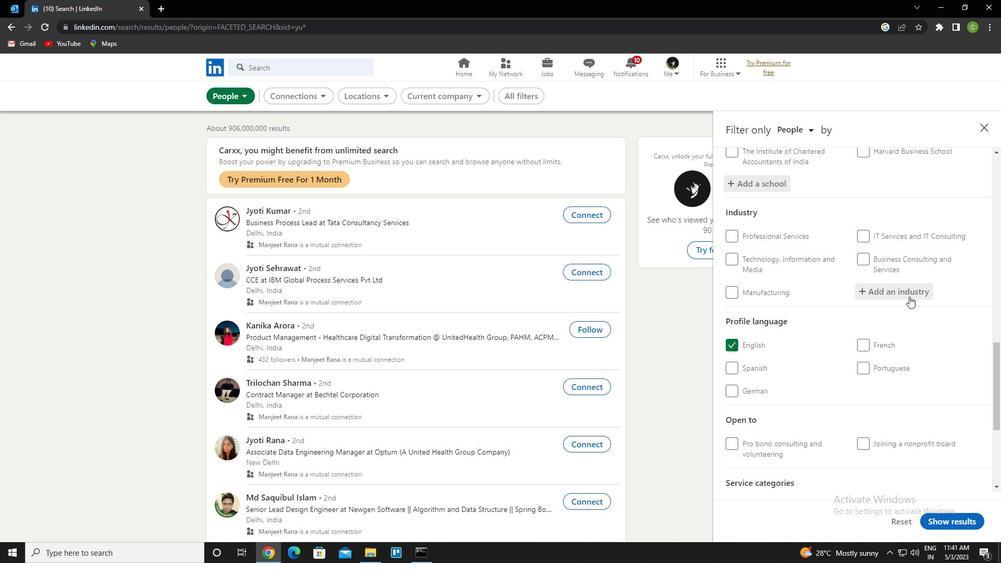 
Action: Mouse pressed left at (909, 296)
Screenshot: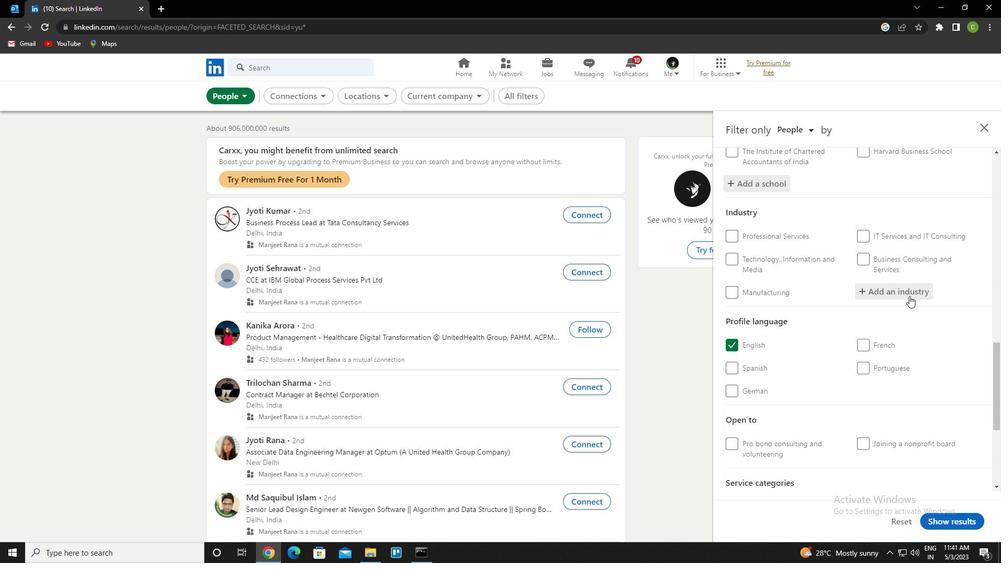 
Action: Key pressed <Key.caps_lock>w<Key.caps_lock>arehousing<Key.down><Key.enter>
Screenshot: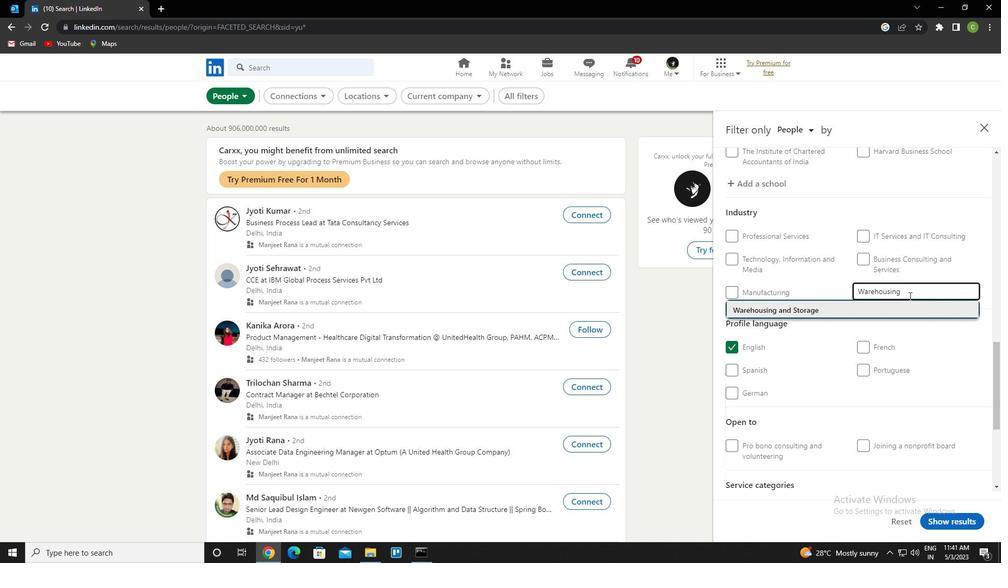 
Action: Mouse scrolled (909, 295) with delta (0, 0)
Screenshot: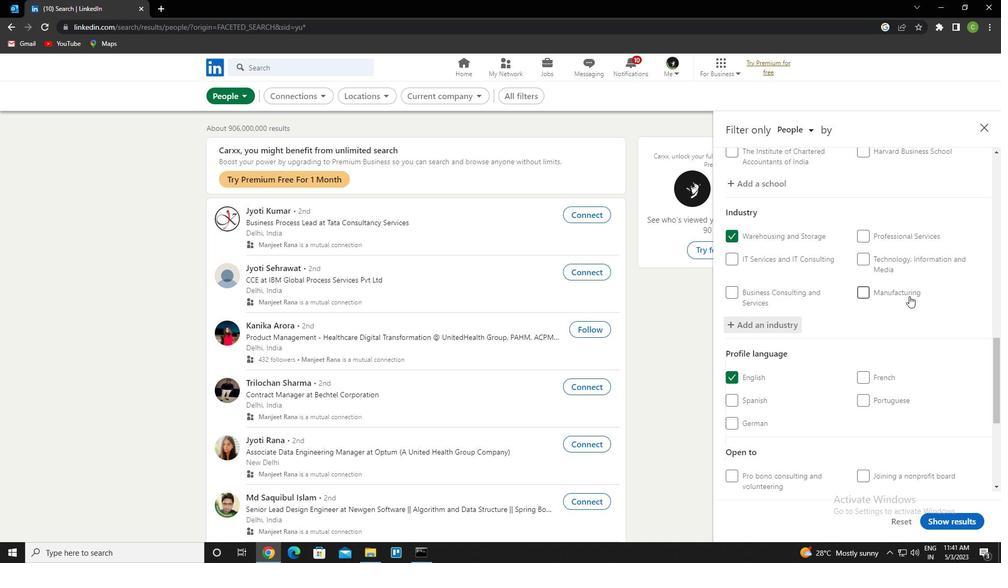 
Action: Mouse scrolled (909, 295) with delta (0, 0)
Screenshot: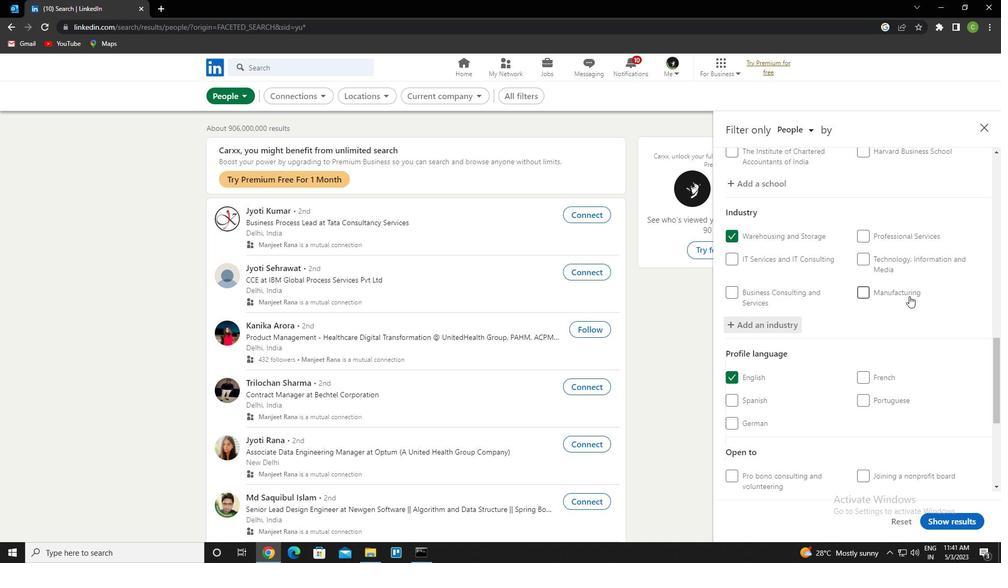 
Action: Mouse scrolled (909, 295) with delta (0, 0)
Screenshot: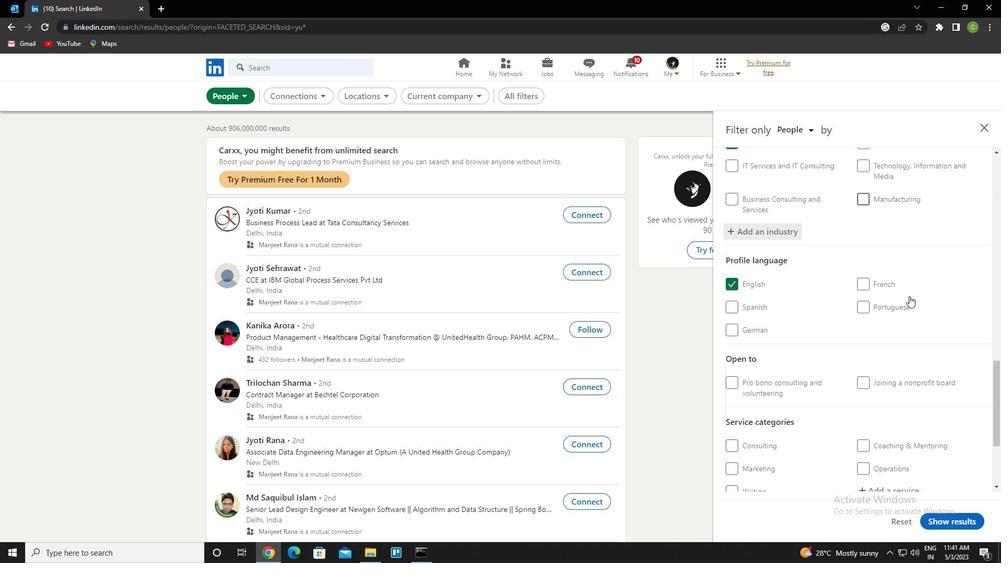 
Action: Mouse scrolled (909, 295) with delta (0, 0)
Screenshot: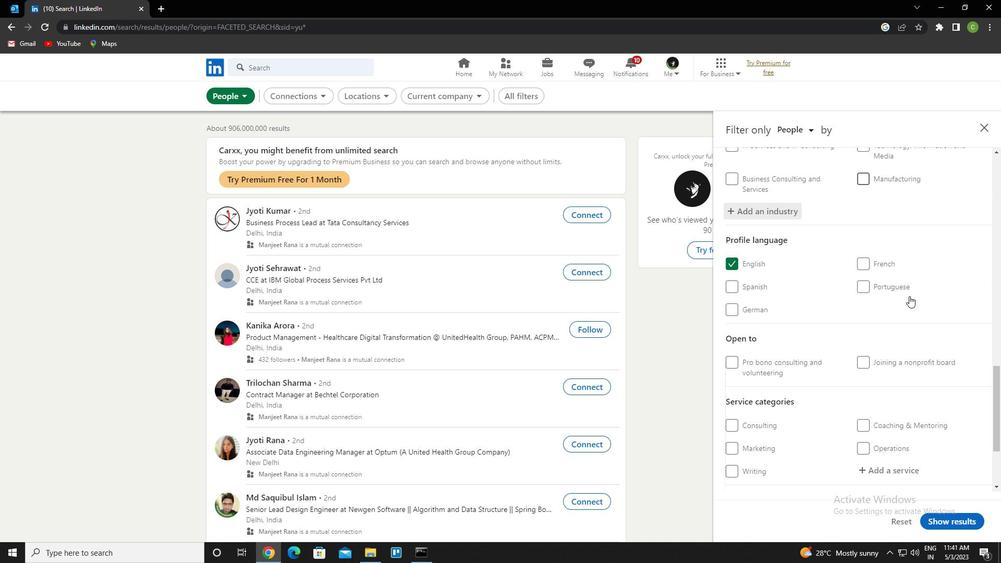 
Action: Mouse scrolled (909, 295) with delta (0, 0)
Screenshot: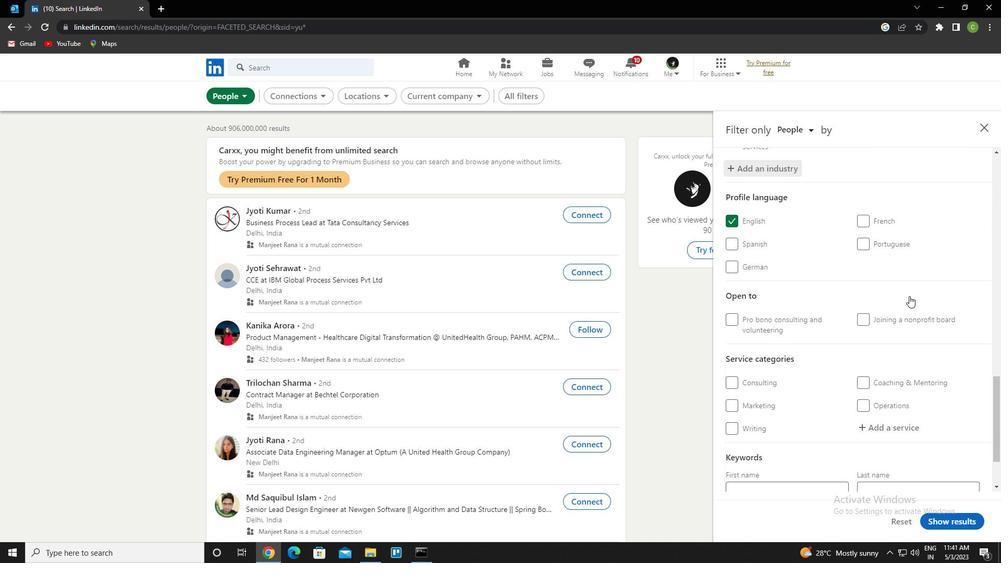 
Action: Mouse scrolled (909, 295) with delta (0, 0)
Screenshot: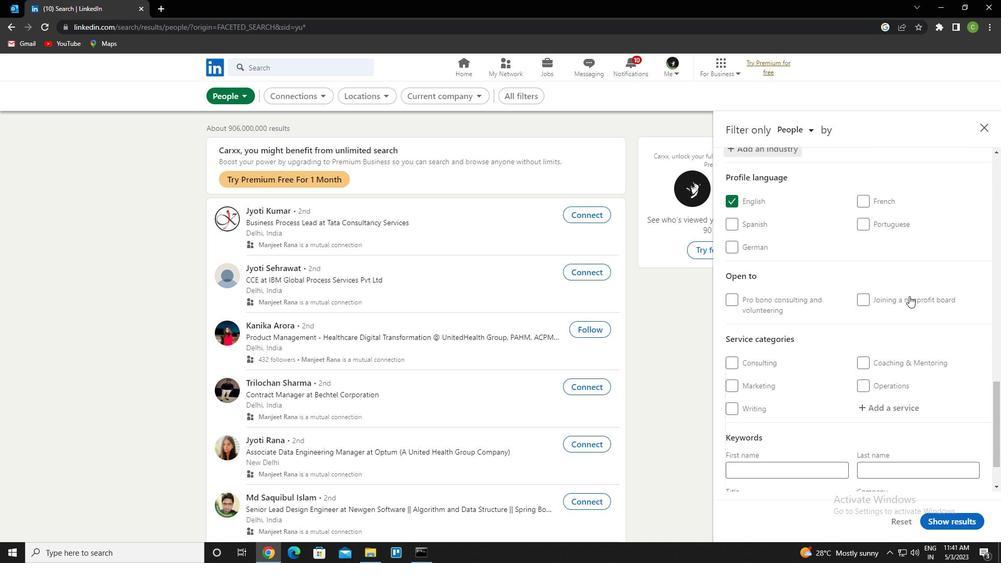 
Action: Mouse scrolled (909, 295) with delta (0, 0)
Screenshot: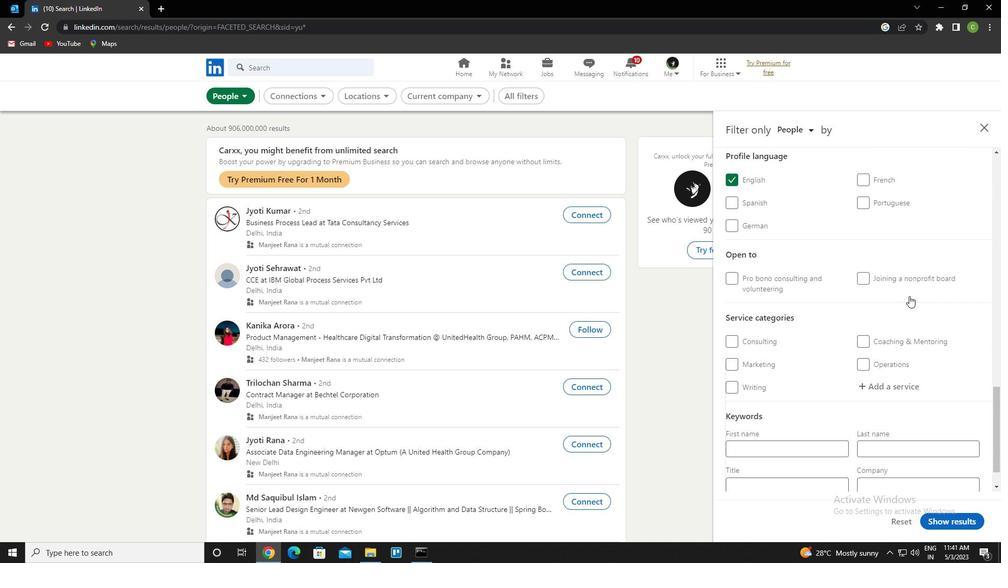 
Action: Mouse moved to (893, 343)
Screenshot: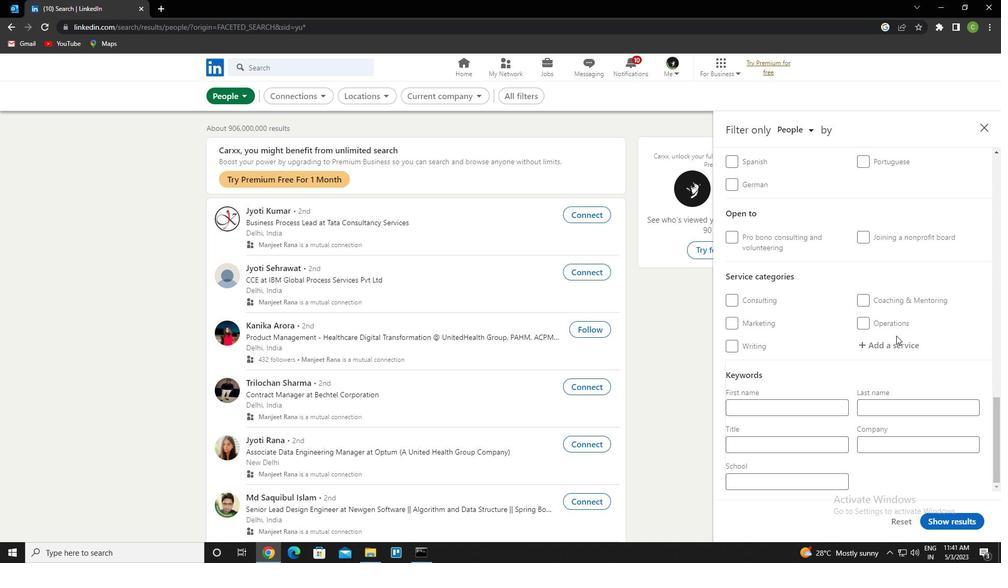 
Action: Mouse pressed left at (893, 343)
Screenshot: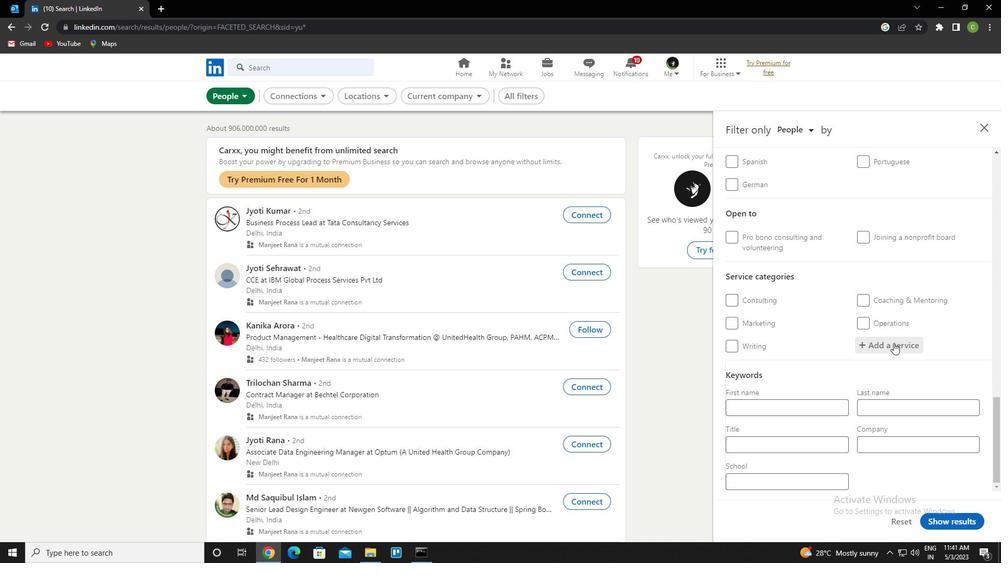 
Action: Key pressed <Key.caps_lock>r<Key.caps_lock>eal<Key.space>estate<Key.space><Key.caps_lock>a<Key.caps_lock>ppraisal<Key.down><Key.enter>
Screenshot: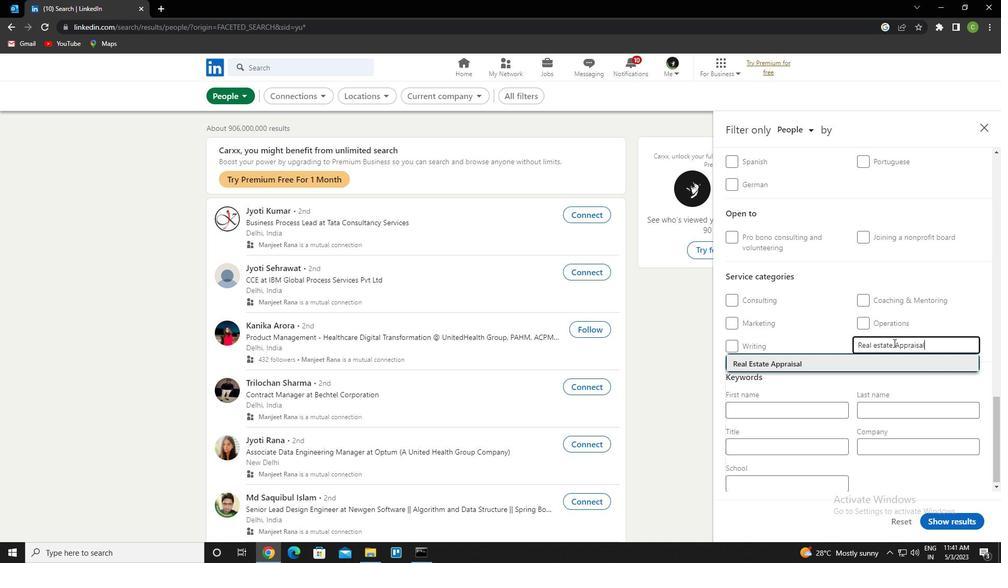 
Action: Mouse scrolled (893, 342) with delta (0, 0)
Screenshot: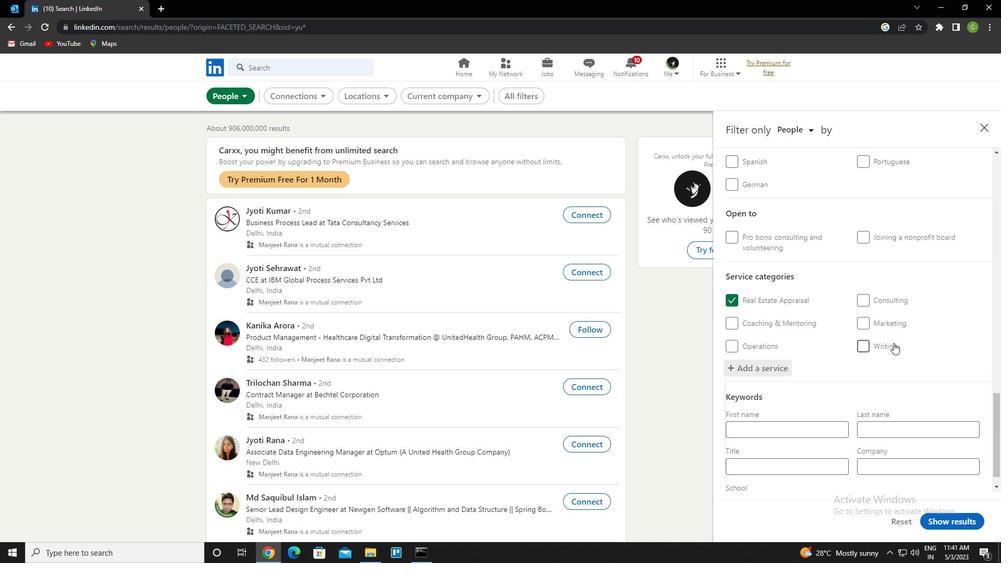 
Action: Mouse scrolled (893, 342) with delta (0, 0)
Screenshot: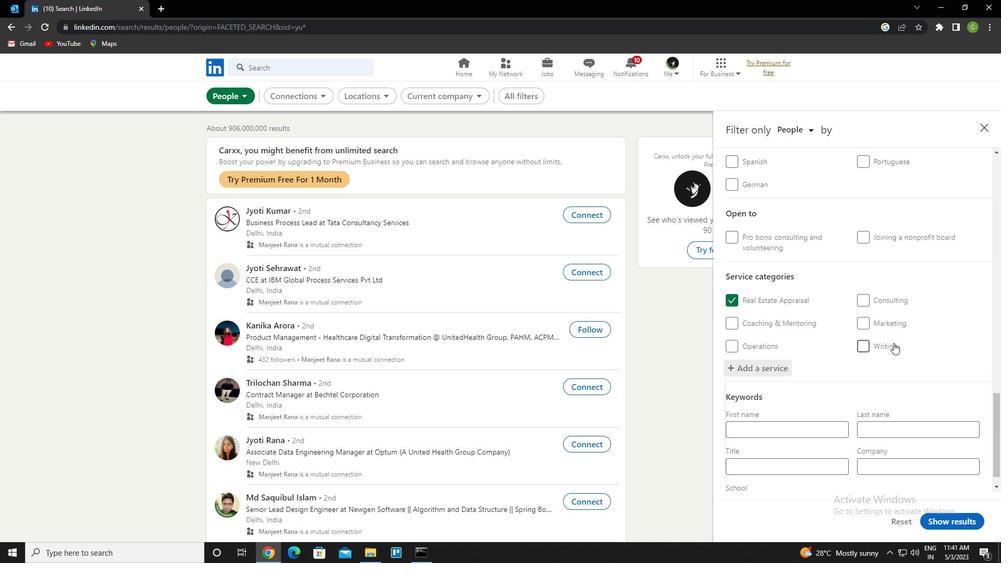 
Action: Mouse scrolled (893, 342) with delta (0, 0)
Screenshot: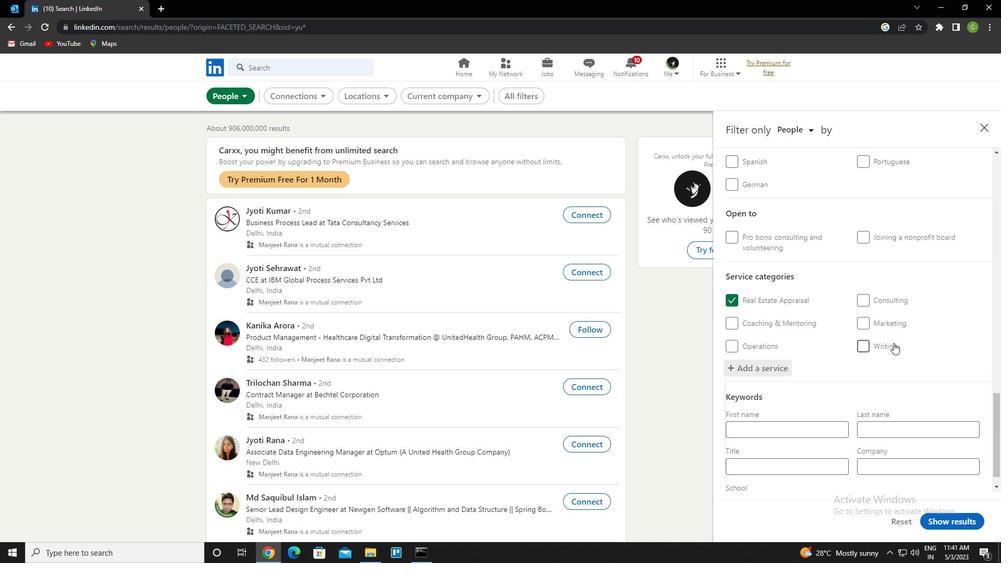 
Action: Mouse scrolled (893, 342) with delta (0, 0)
Screenshot: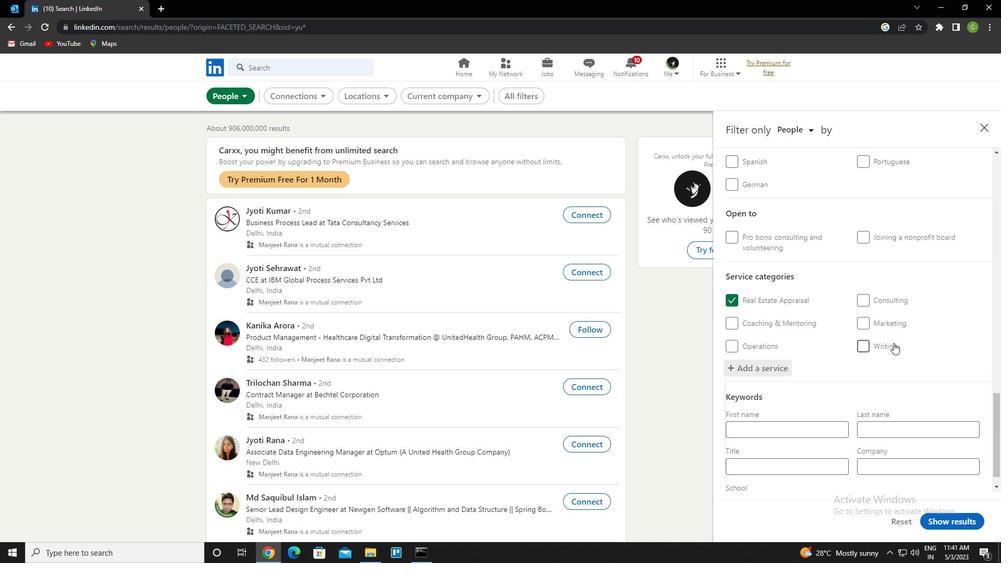
Action: Mouse scrolled (893, 342) with delta (0, 0)
Screenshot: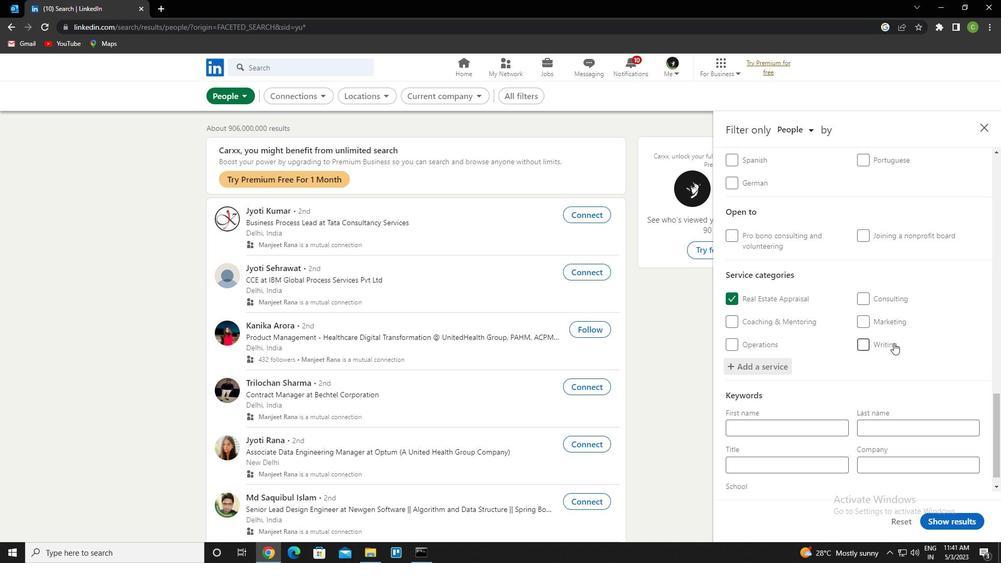 
Action: Mouse scrolled (893, 342) with delta (0, 0)
Screenshot: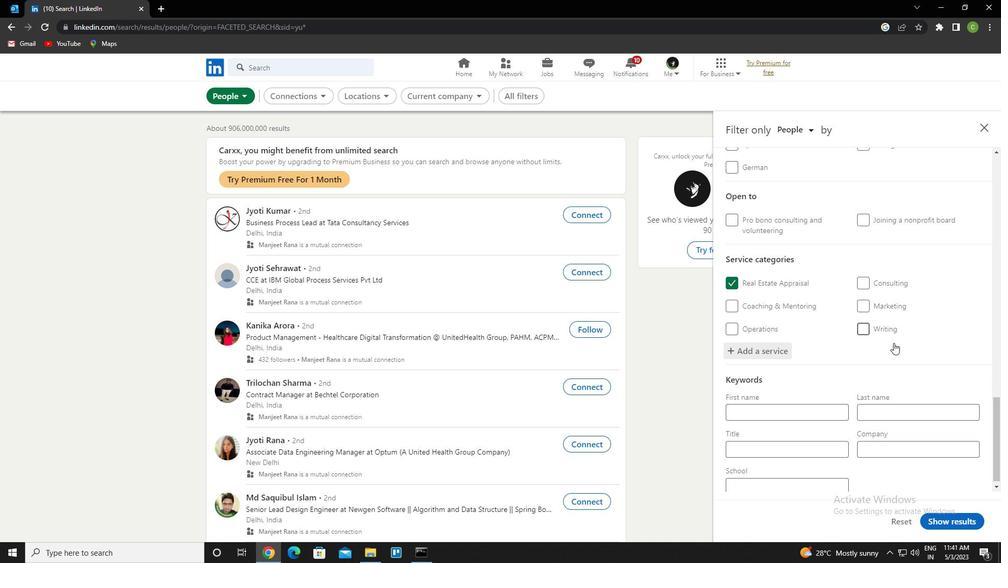 
Action: Mouse moved to (788, 446)
Screenshot: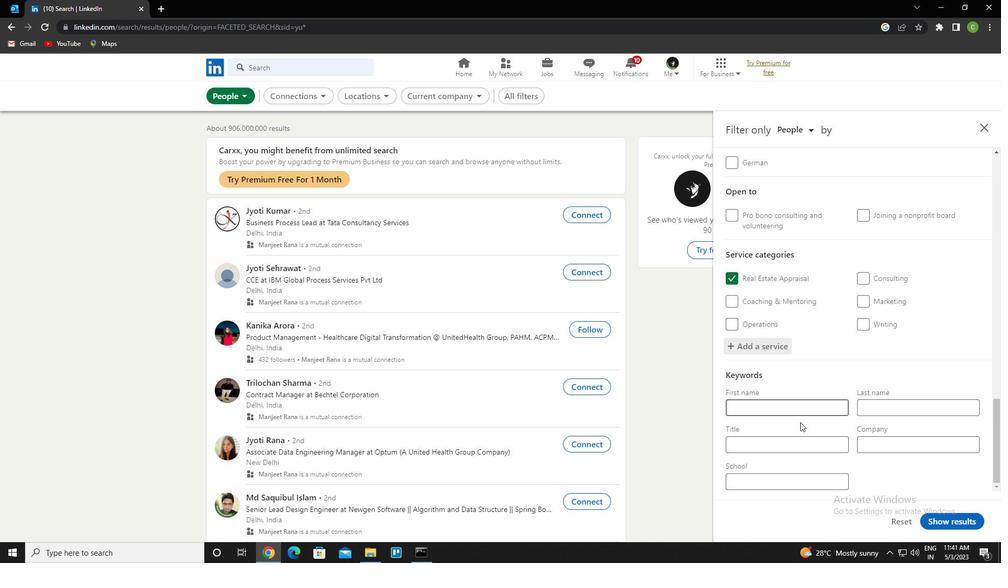 
Action: Mouse pressed left at (788, 446)
Screenshot: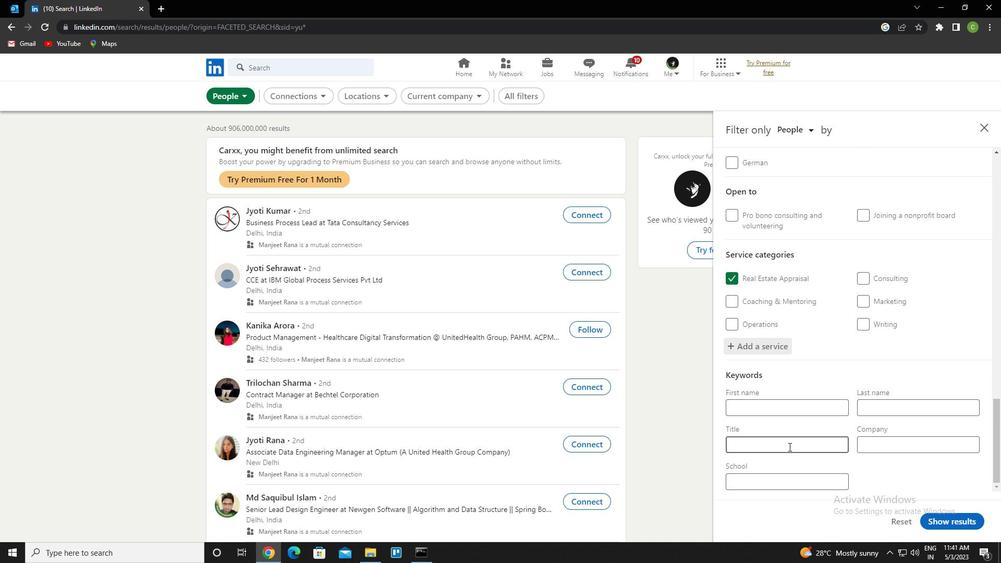 
Action: Key pressed <Key.caps_lock>c-l<Key.caps_lock>evel<Key.space>or<Key.space><Key.caps_lock>c-s<Key.caps_lock>uite
Screenshot: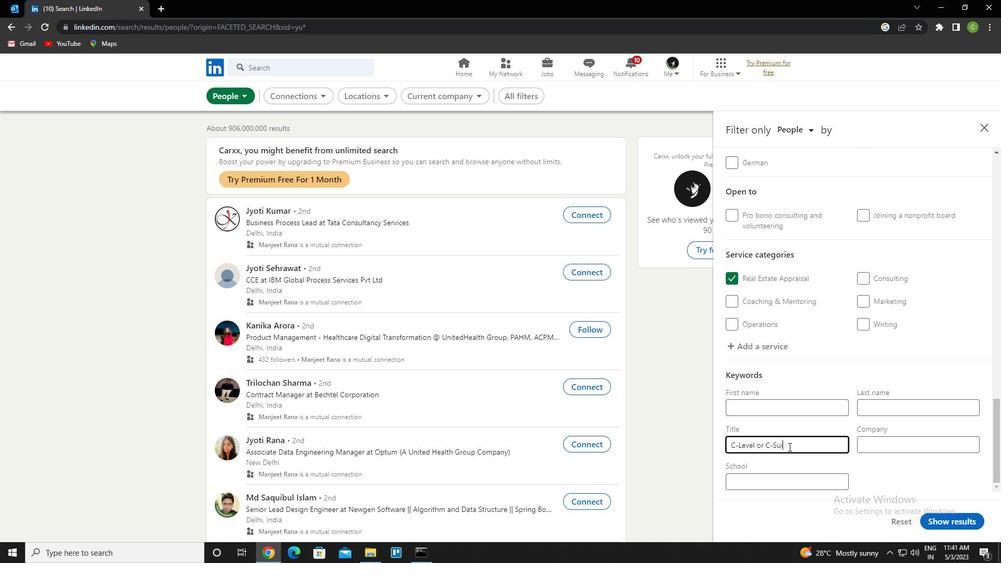 
Action: Mouse moved to (946, 522)
Screenshot: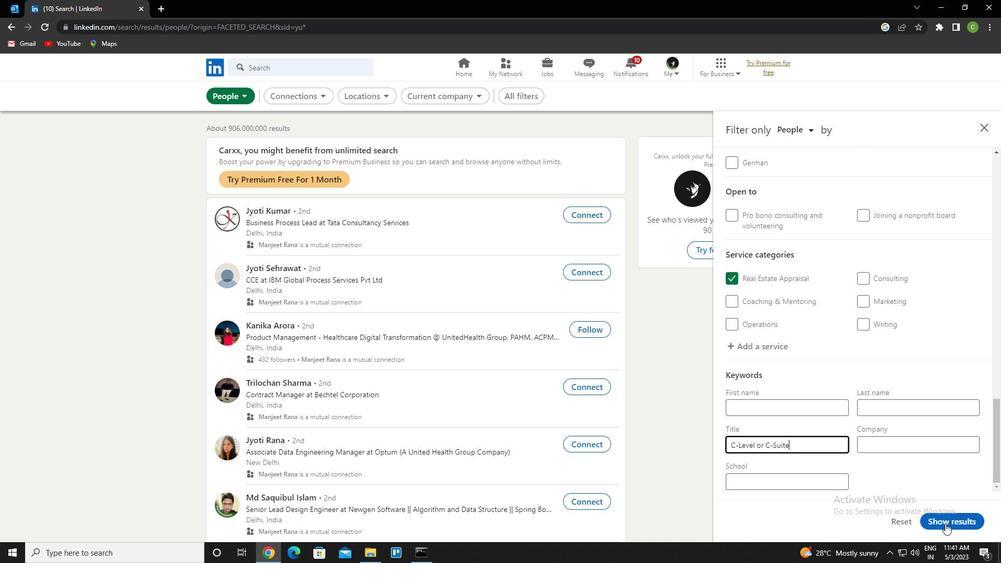 
Action: Mouse pressed left at (946, 522)
Screenshot: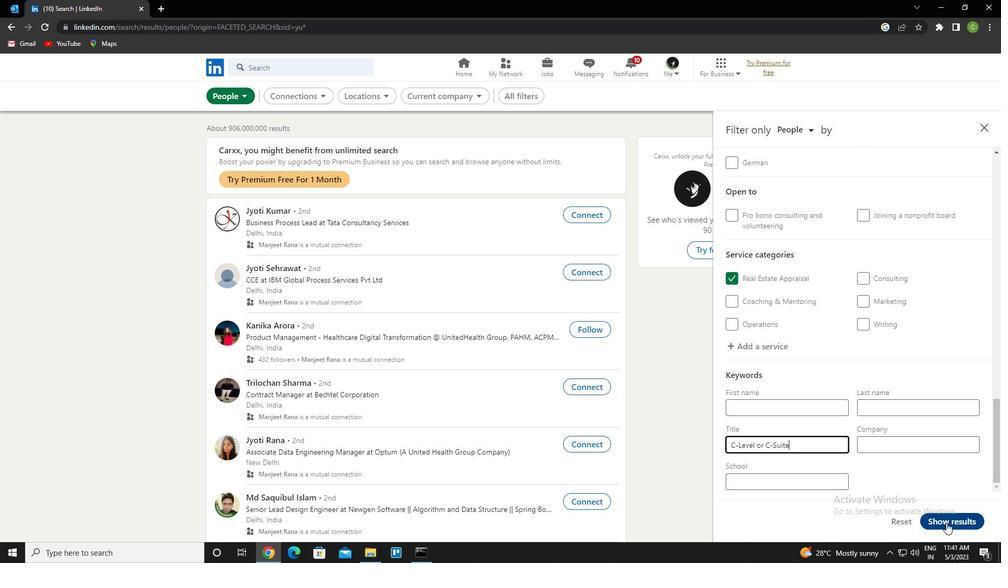 
Action: Mouse moved to (441, 499)
Screenshot: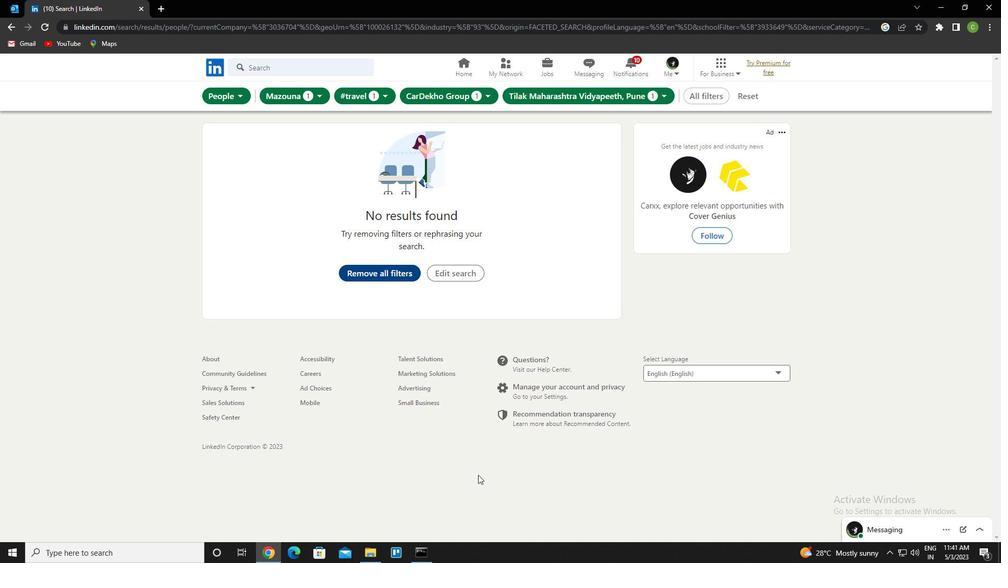 
